 Task: Open Card Travel Review in Board Email Marketing Engagement Optimization to Workspace Editing and Proofreading and add a team member Softage.4@softage.net, a label Green, a checklist Chocolate Making, an attachment from your computer, a color Green and finally, add a card description 'Plan and execute company team-building conference' and a comment 'This task requires us to be detail-oriented and meticulous, ensuring that we do not miss any important information or details.'. Add a start date 'Jan 08, 1900' with a due date 'Jan 15, 1900'
Action: Mouse moved to (634, 198)
Screenshot: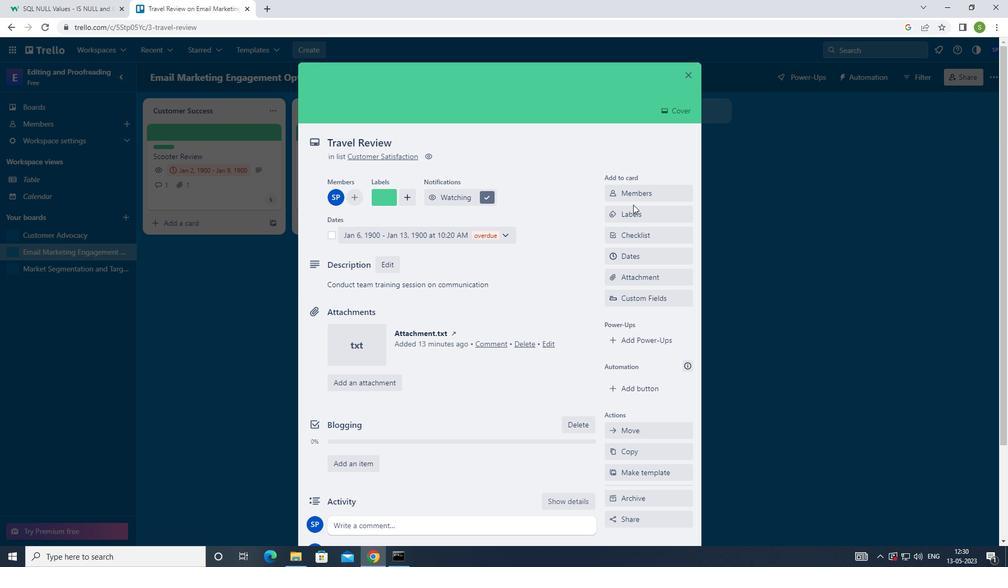 
Action: Mouse pressed left at (634, 198)
Screenshot: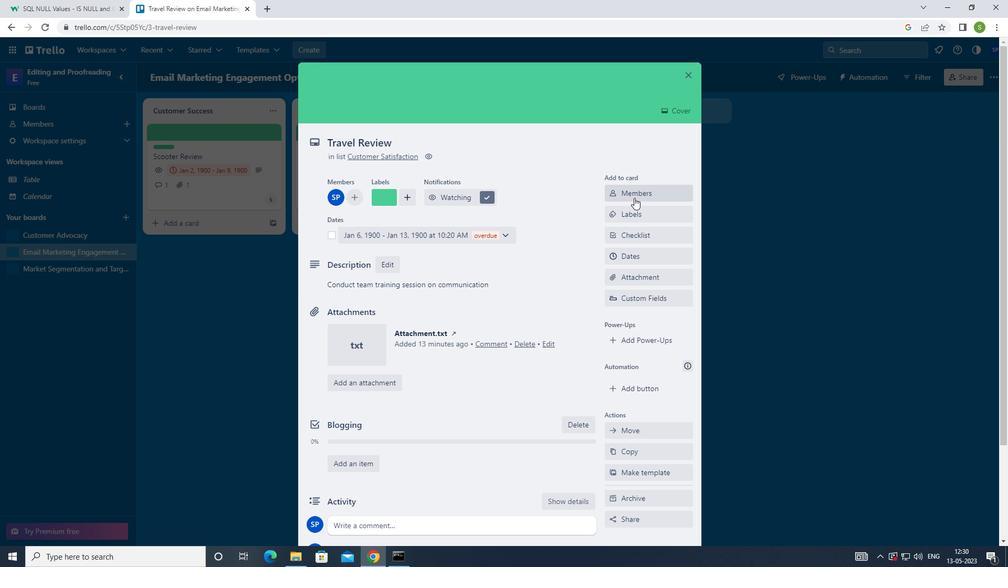 
Action: Mouse moved to (632, 213)
Screenshot: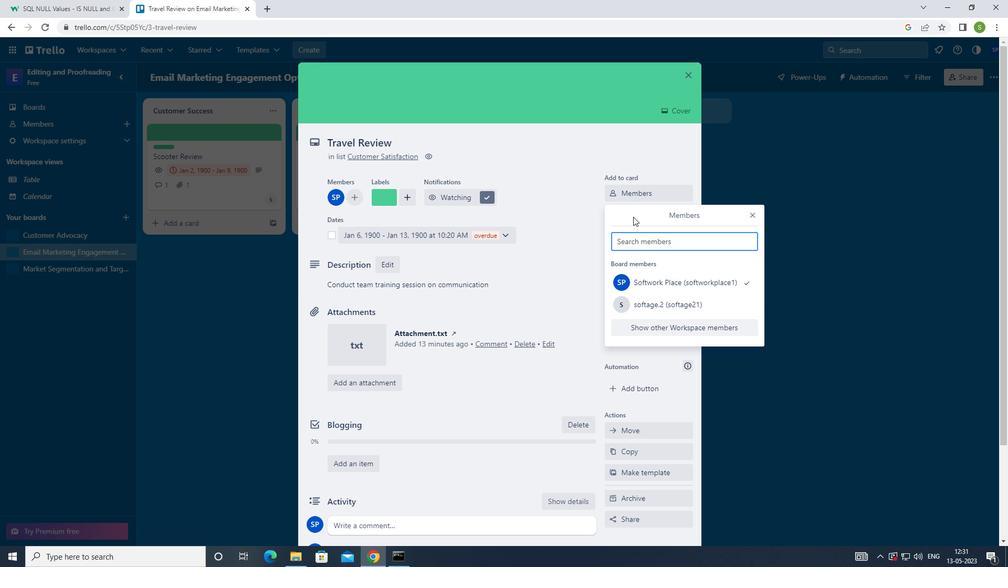 
Action: Key pressed <Key.shift>SOFTAGE.4<Key.shift>@SOFTAGE.NET<Key.enter>
Screenshot: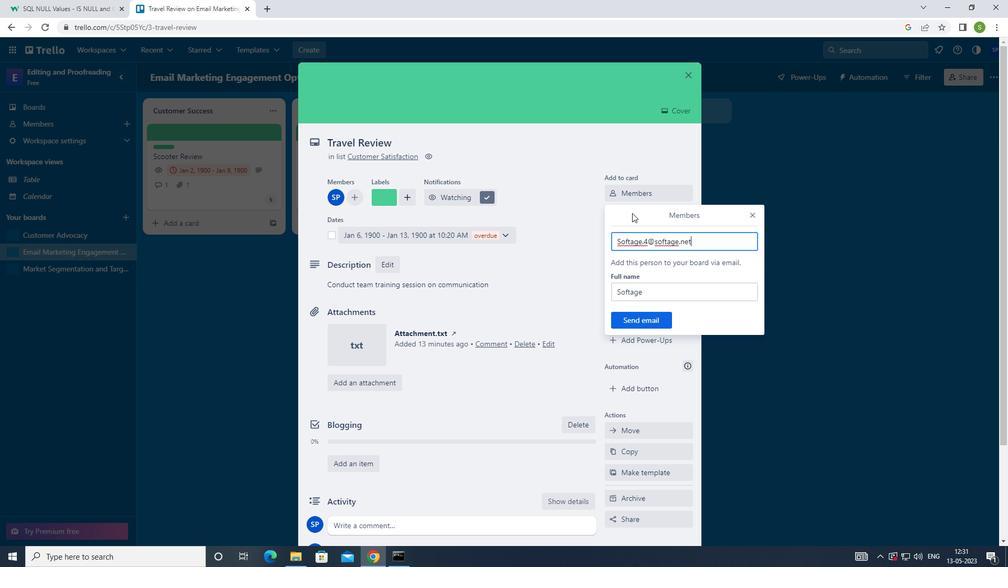 
Action: Mouse moved to (751, 218)
Screenshot: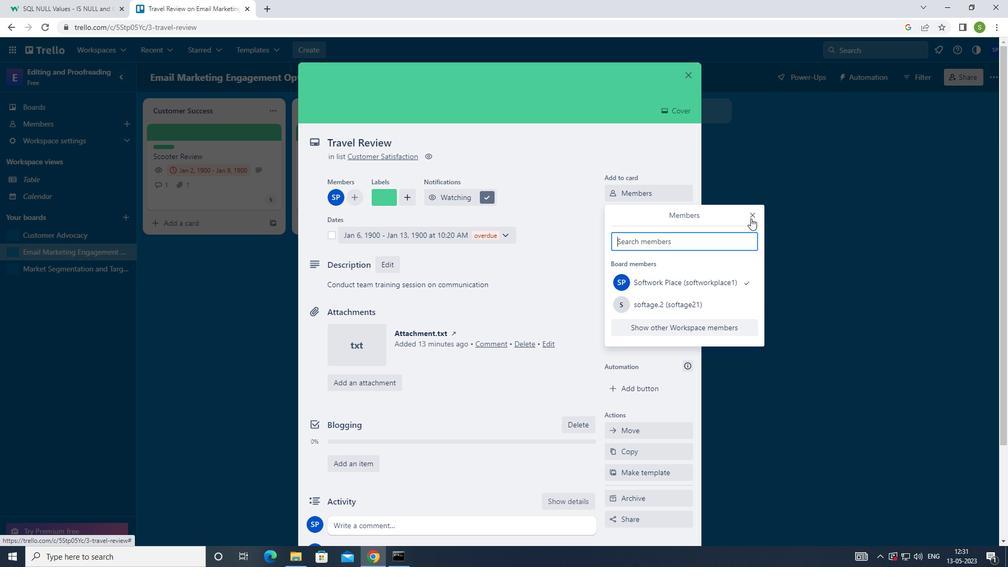 
Action: Mouse pressed left at (751, 218)
Screenshot: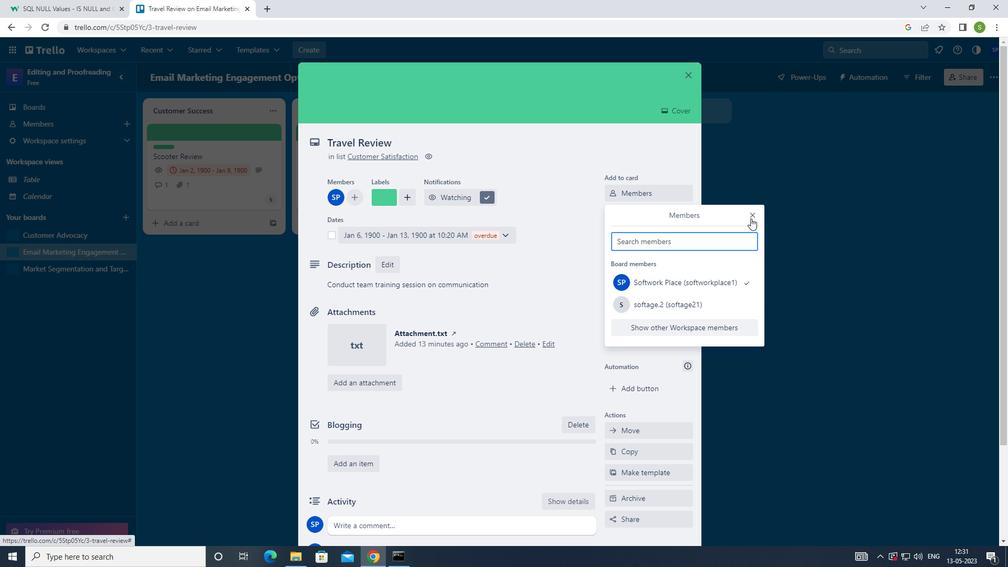 
Action: Mouse moved to (669, 216)
Screenshot: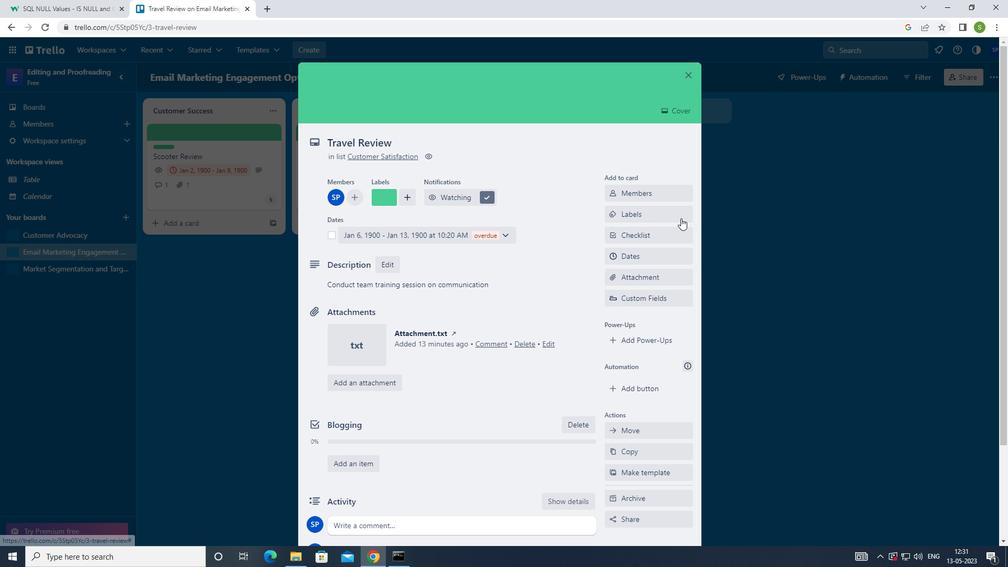 
Action: Mouse pressed left at (669, 216)
Screenshot: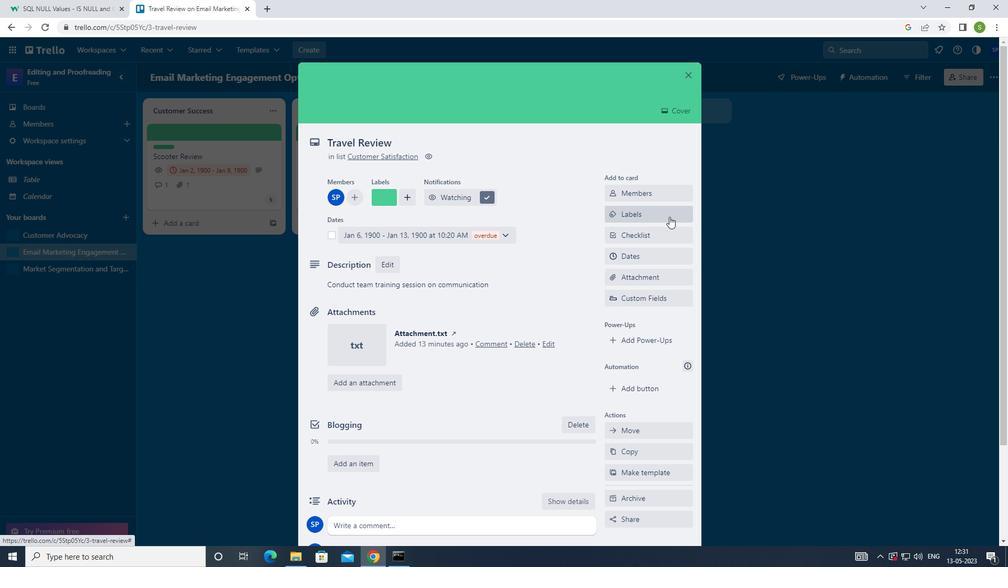 
Action: Mouse moved to (640, 304)
Screenshot: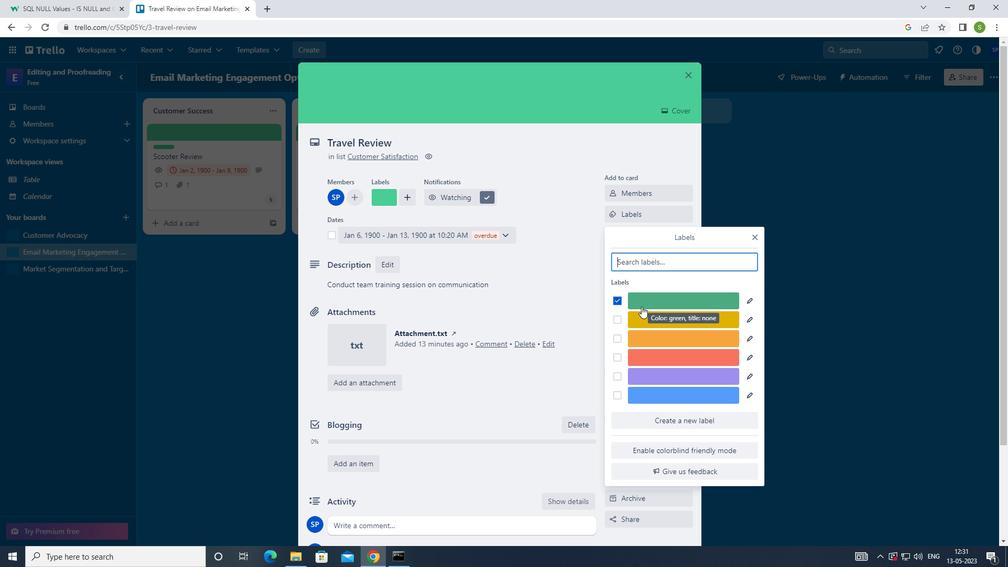 
Action: Mouse pressed left at (640, 304)
Screenshot: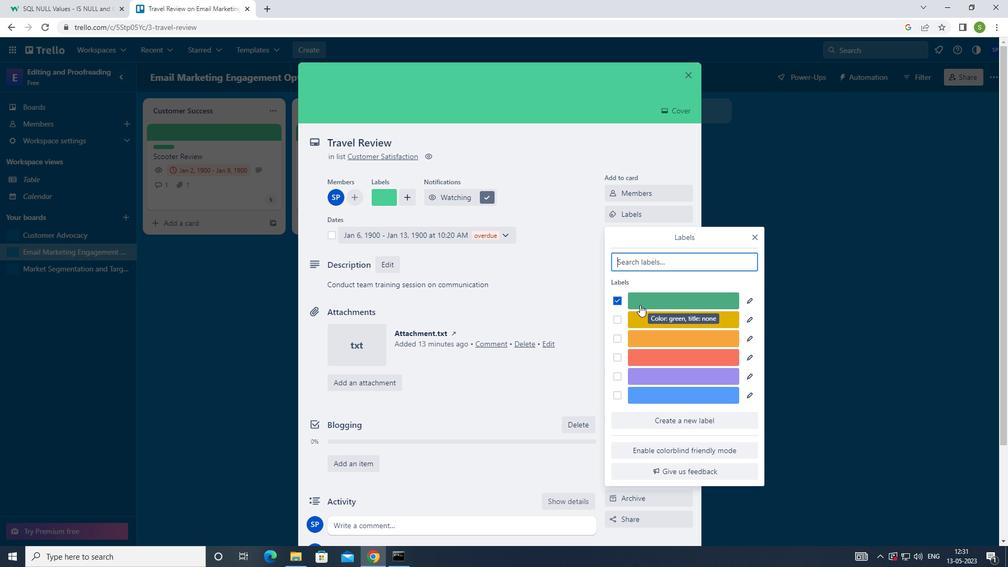 
Action: Mouse moved to (621, 304)
Screenshot: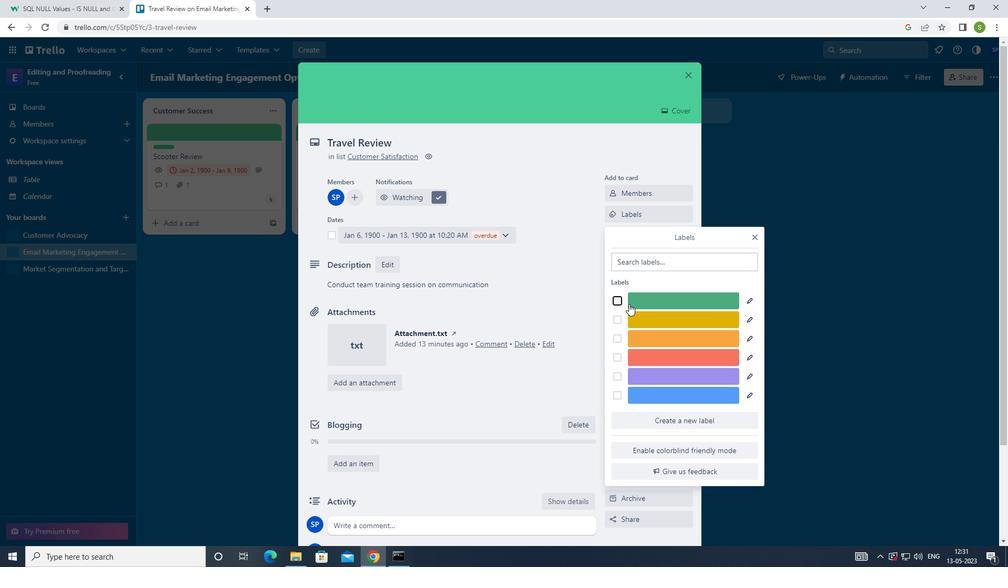 
Action: Mouse pressed left at (621, 304)
Screenshot: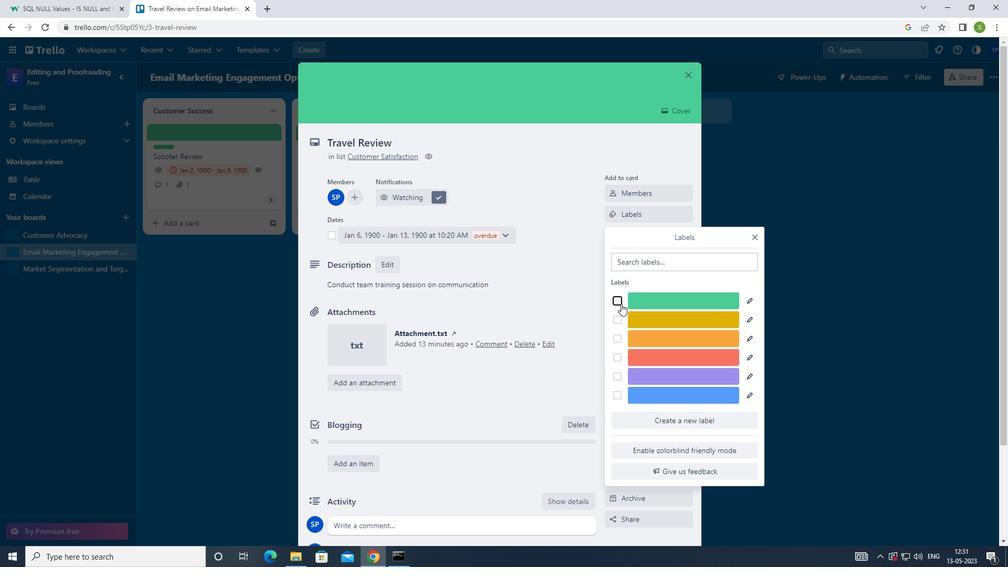 
Action: Mouse moved to (753, 235)
Screenshot: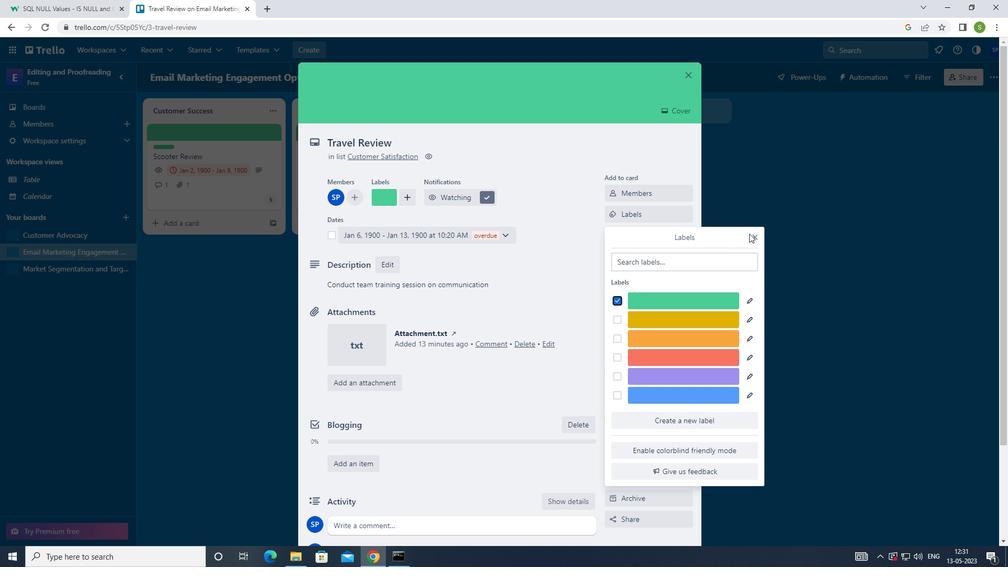 
Action: Mouse pressed left at (753, 235)
Screenshot: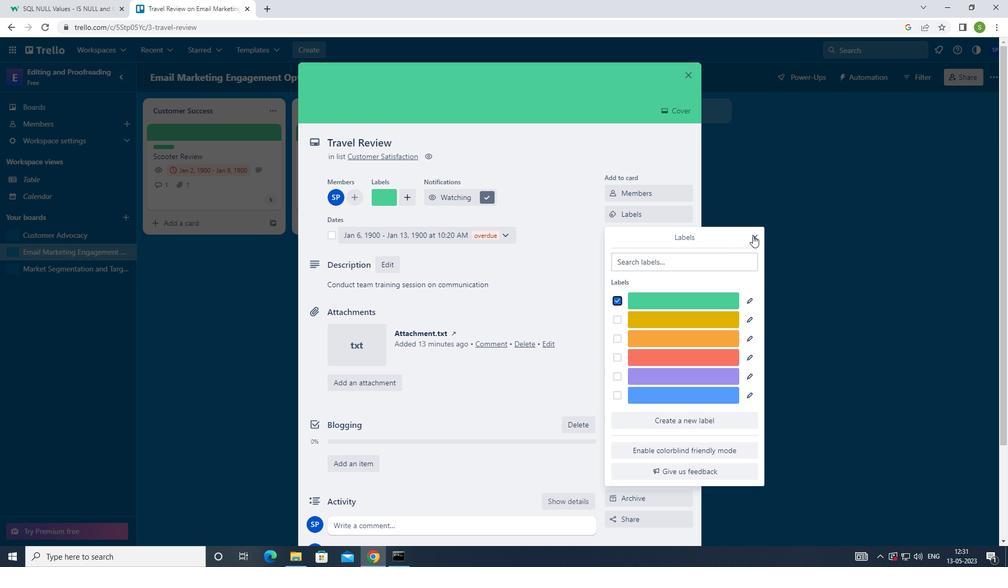 
Action: Mouse moved to (669, 239)
Screenshot: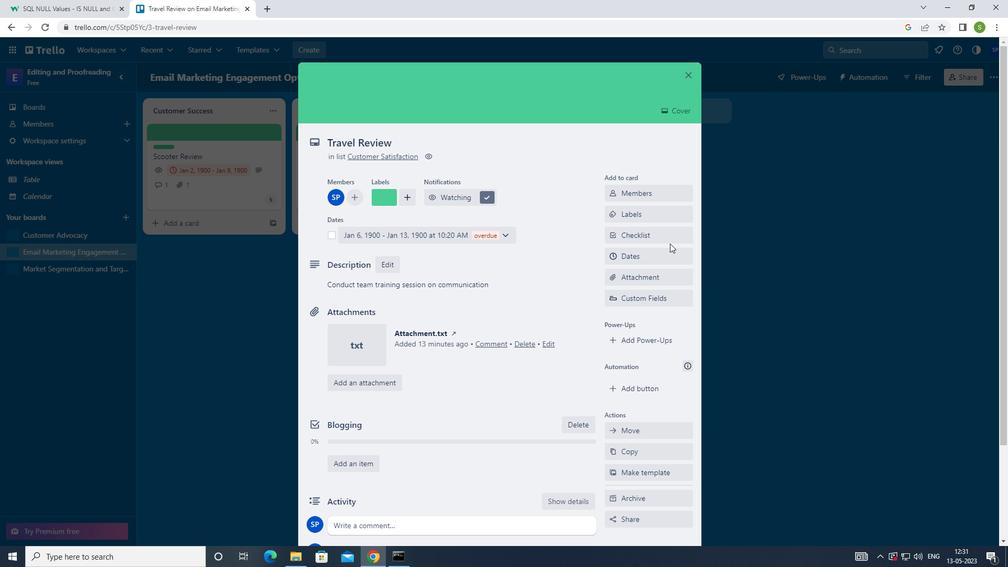 
Action: Mouse pressed left at (669, 239)
Screenshot: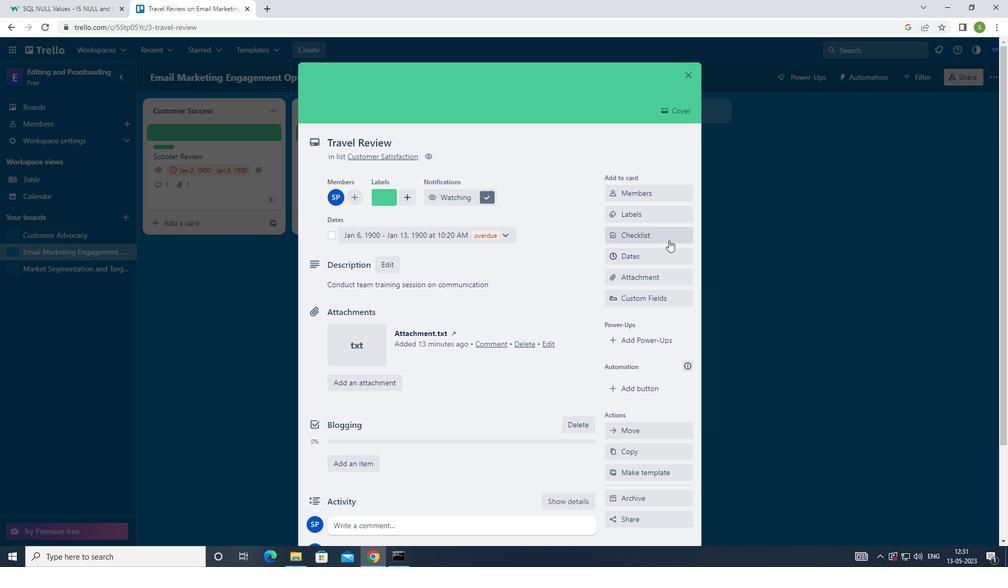 
Action: Mouse moved to (746, 234)
Screenshot: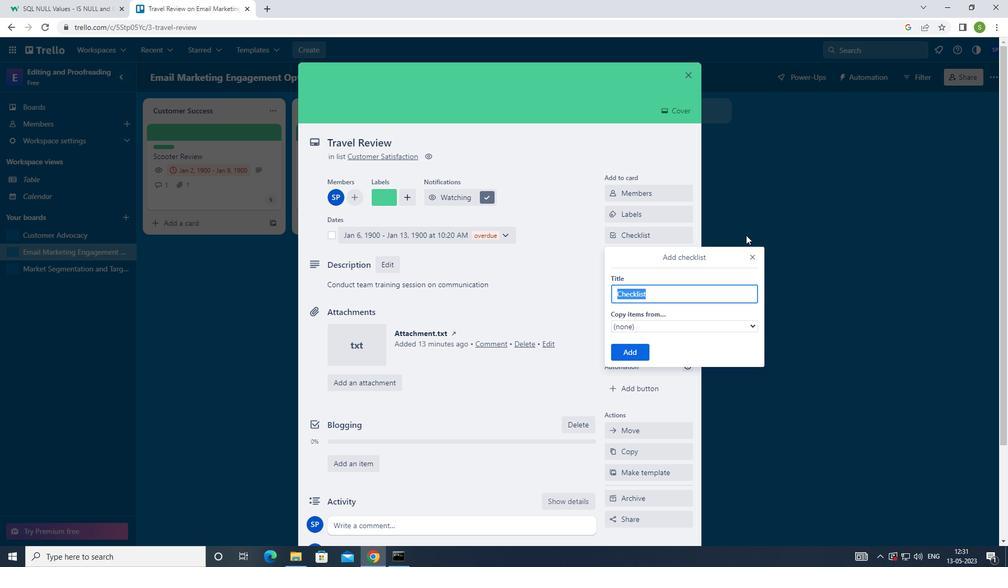 
Action: Key pressed <Key.shift>C
Screenshot: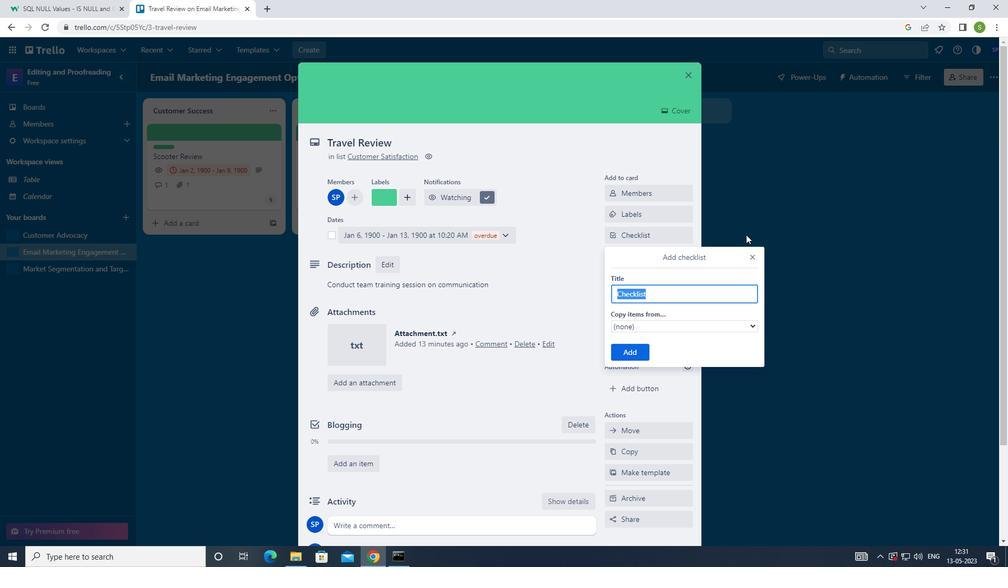 
Action: Mouse moved to (697, 376)
Screenshot: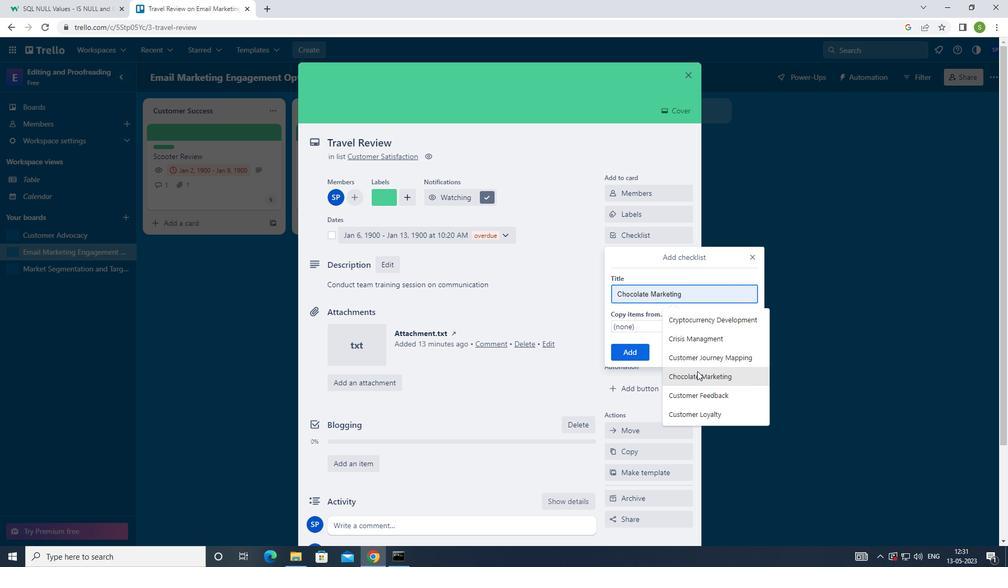 
Action: Mouse pressed left at (697, 376)
Screenshot: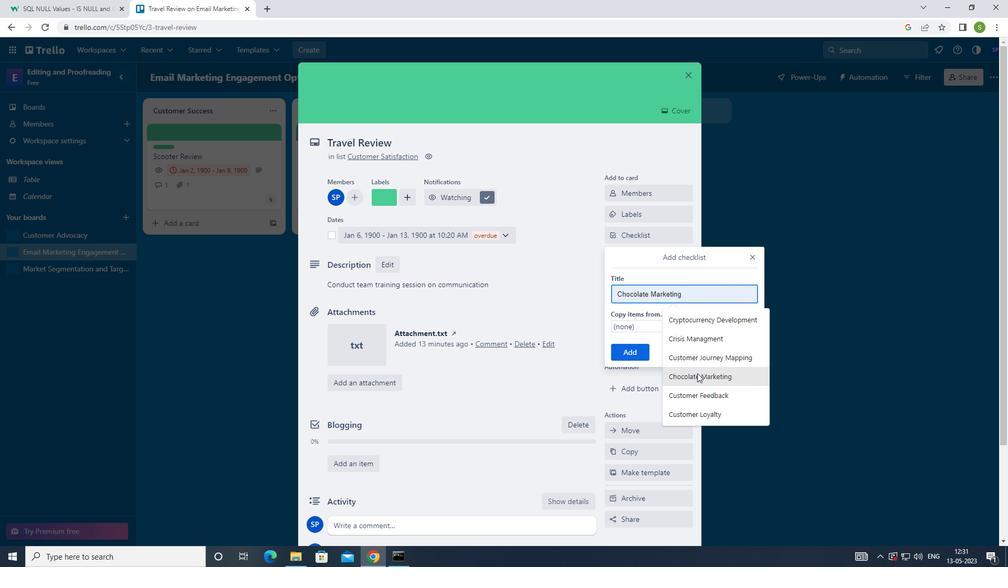 
Action: Mouse moved to (639, 352)
Screenshot: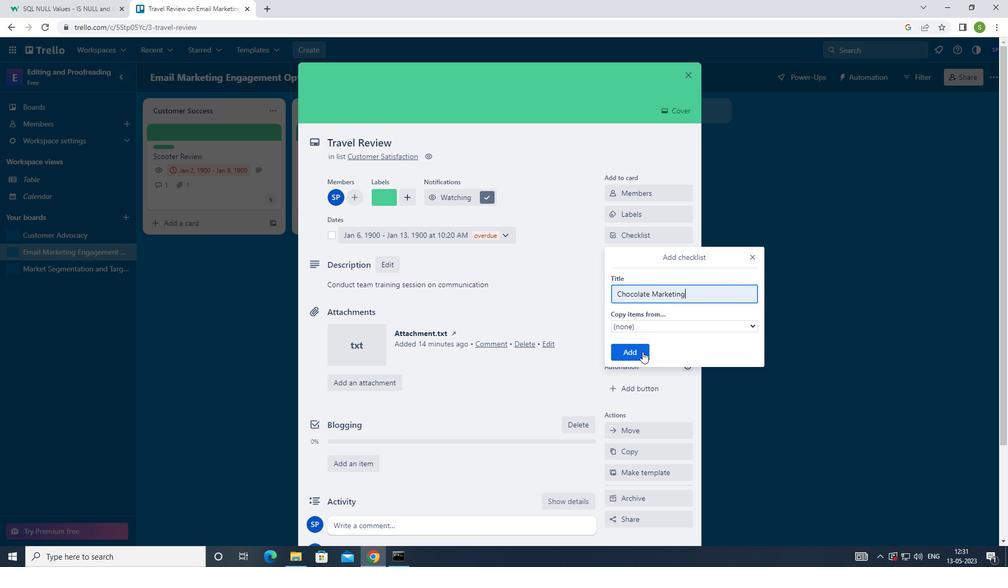 
Action: Mouse pressed left at (639, 352)
Screenshot: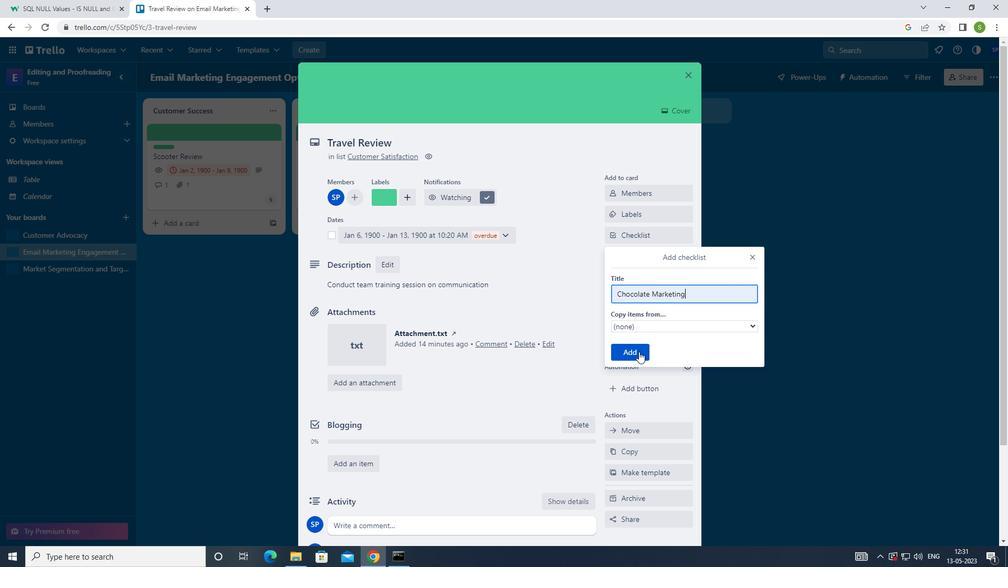 
Action: Mouse moved to (640, 277)
Screenshot: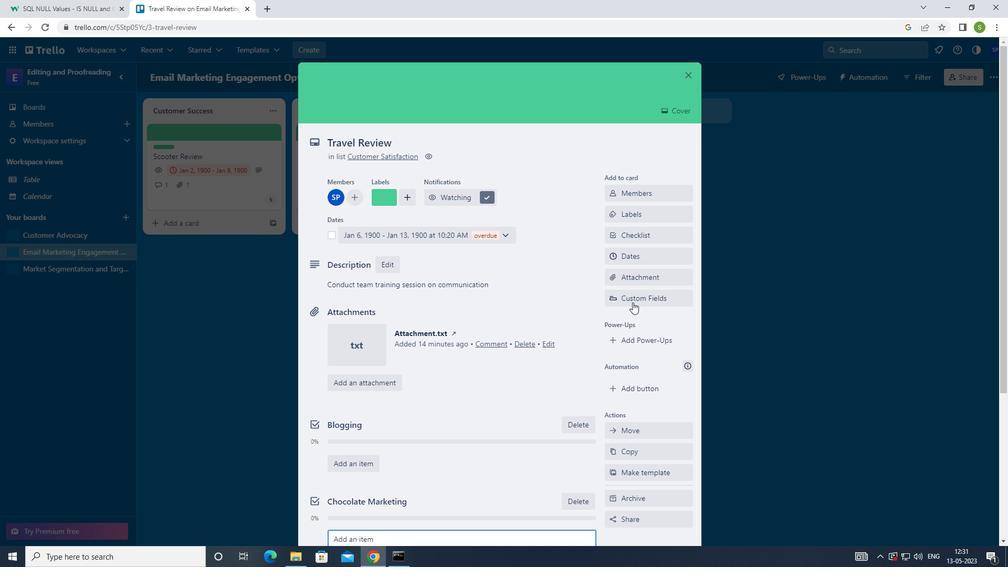 
Action: Mouse pressed left at (640, 277)
Screenshot: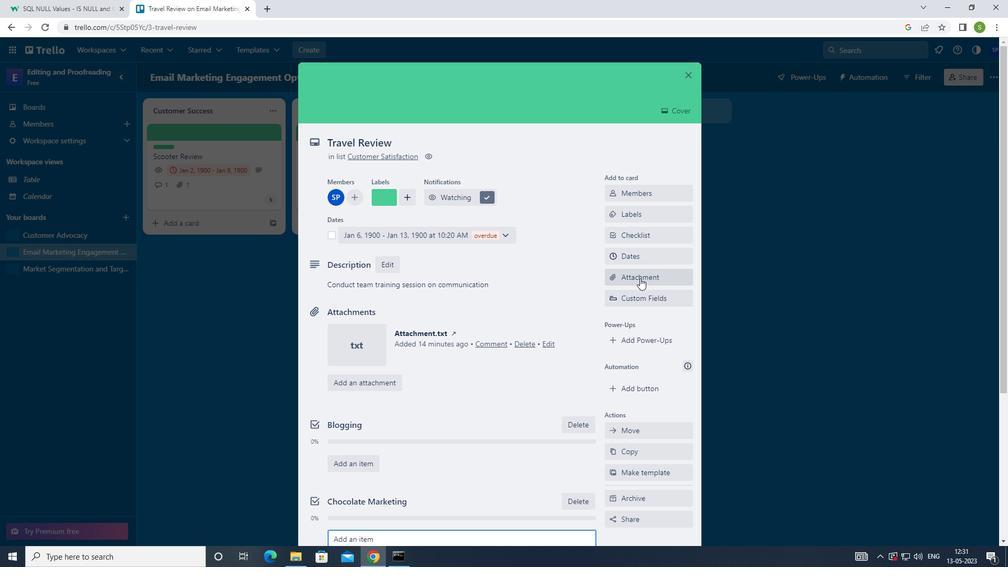 
Action: Mouse moved to (643, 319)
Screenshot: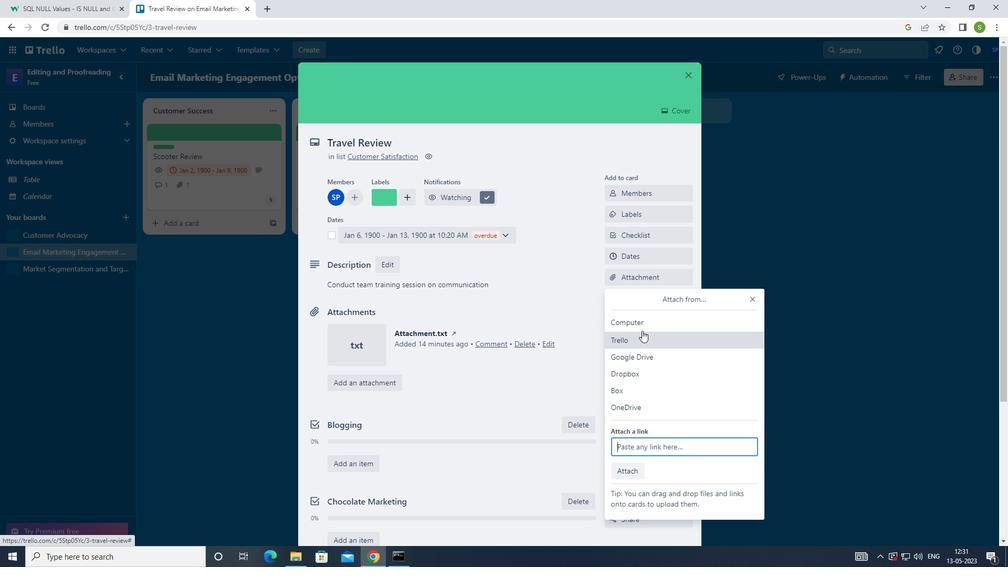 
Action: Mouse pressed left at (643, 319)
Screenshot: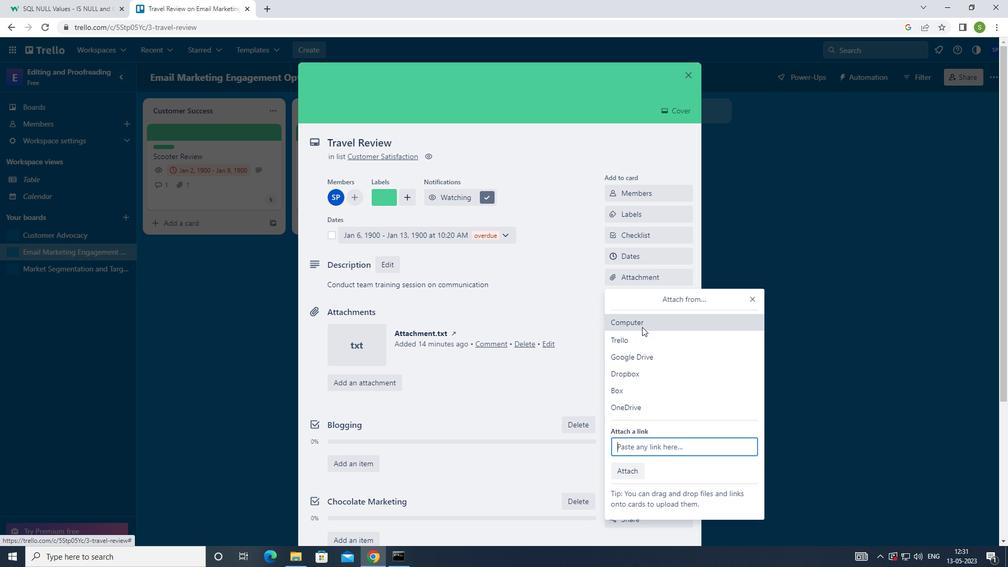 
Action: Mouse moved to (140, 79)
Screenshot: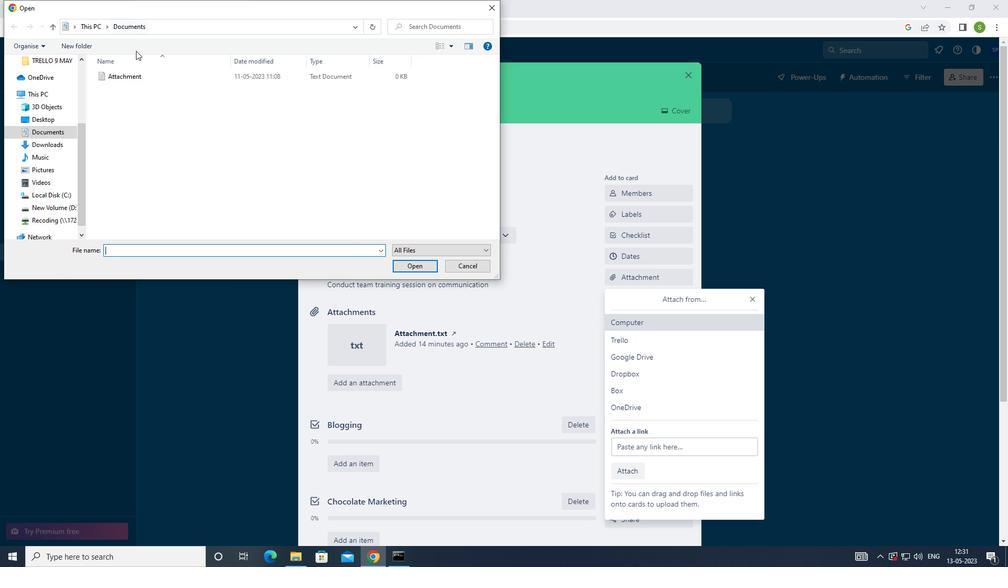 
Action: Mouse pressed left at (140, 79)
Screenshot: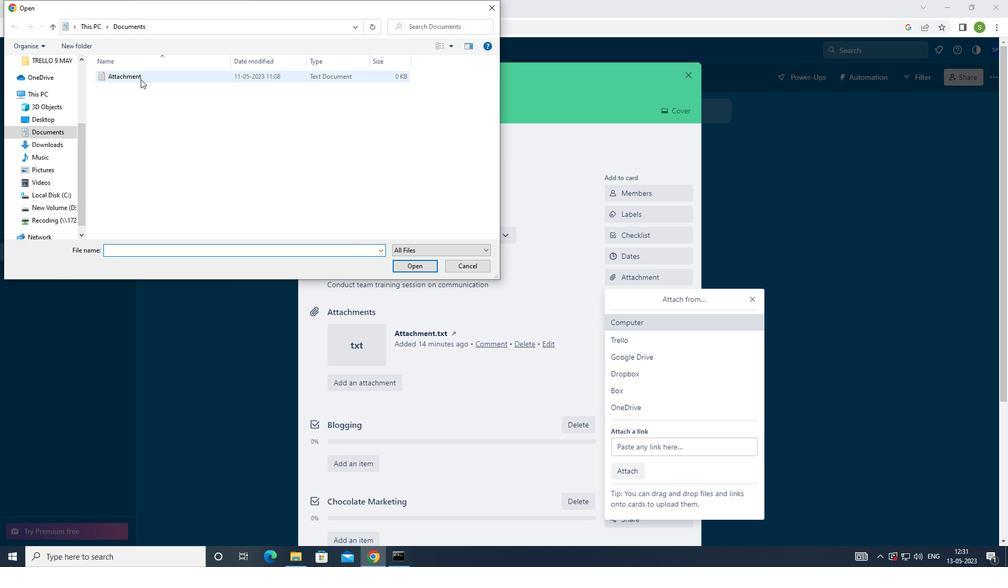 
Action: Mouse moved to (400, 264)
Screenshot: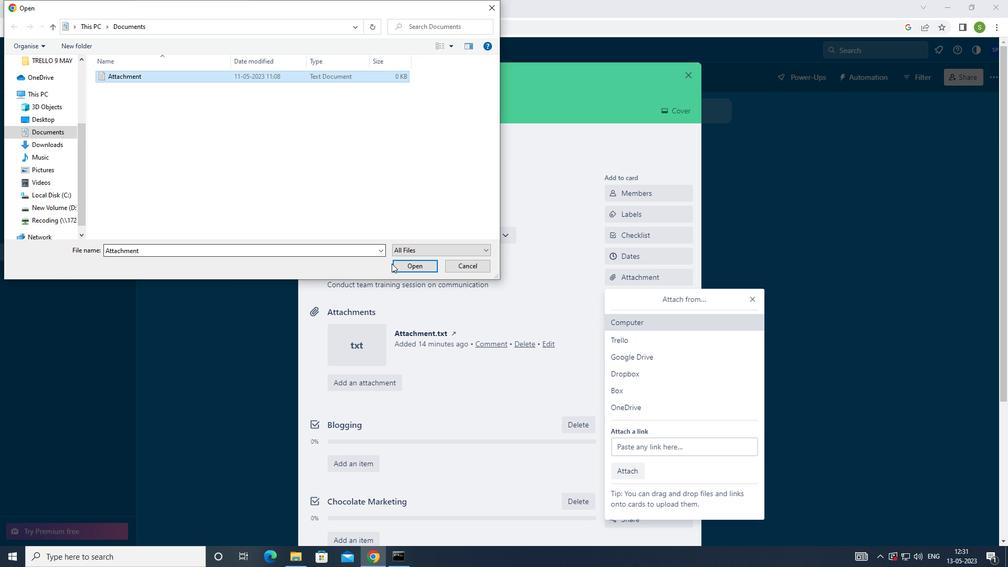 
Action: Mouse pressed left at (400, 264)
Screenshot: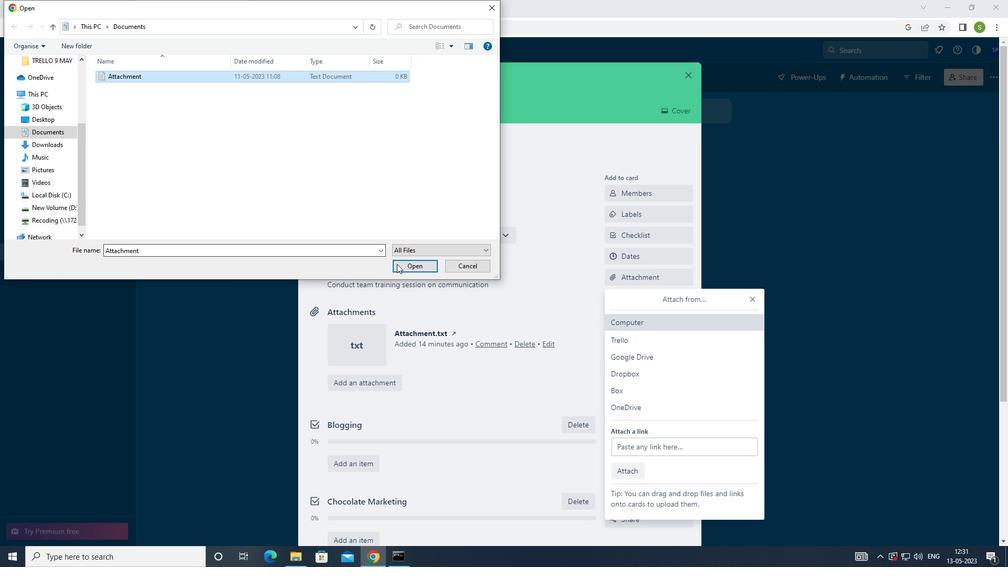 
Action: Mouse moved to (385, 283)
Screenshot: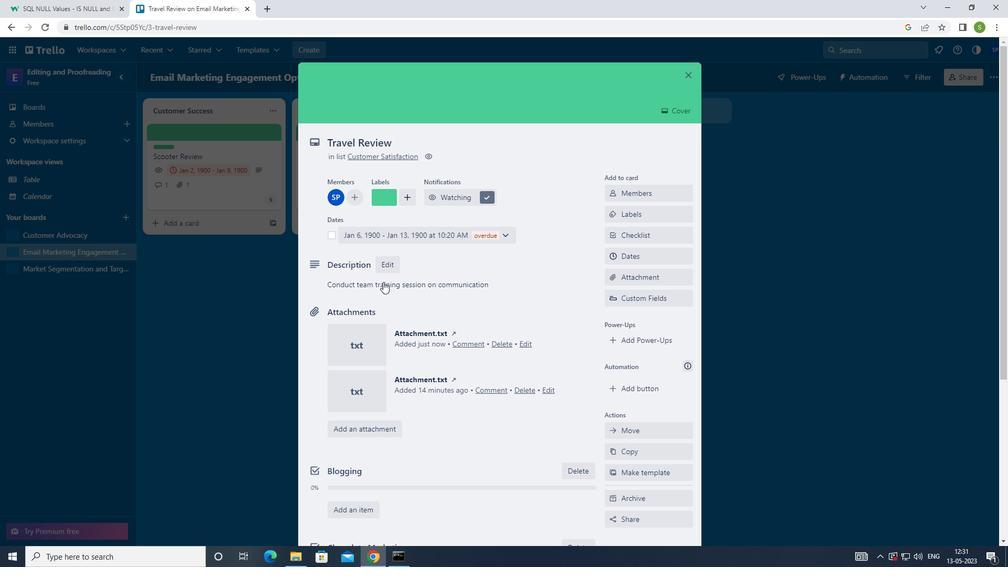 
Action: Mouse pressed left at (385, 283)
Screenshot: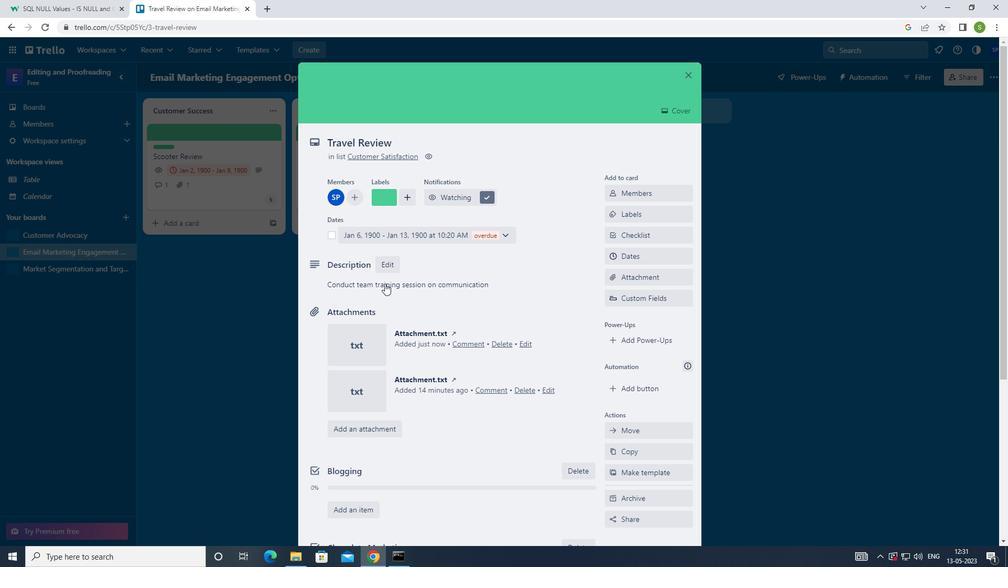 
Action: Mouse moved to (518, 302)
Screenshot: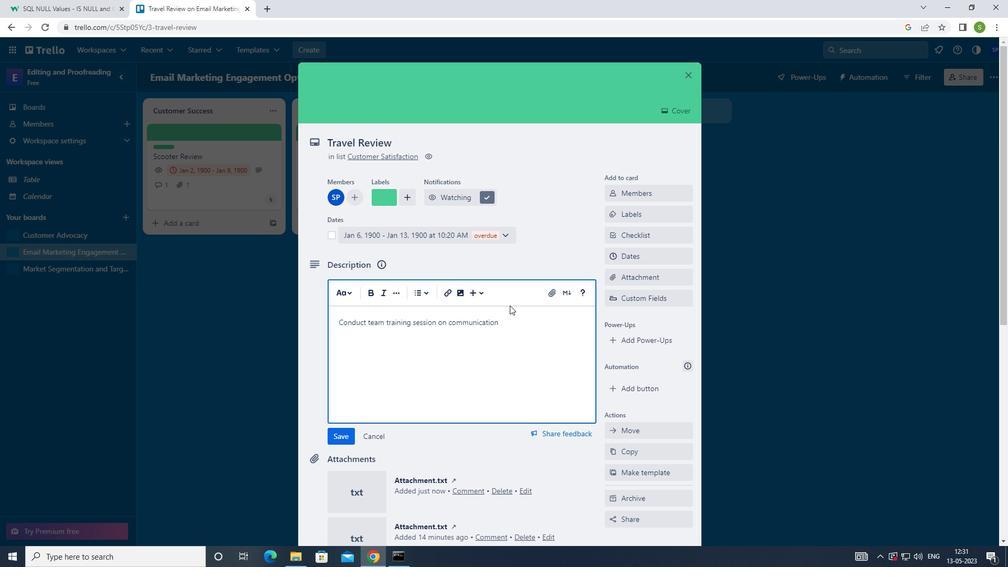 
Action: Key pressed <Key.backspace><Key.backspace><Key.backspace><Key.backspace><Key.backspace><Key.backspace><Key.backspace><Key.backspace><Key.backspace><Key.backspace><Key.backspace><Key.backspace><Key.backspace><Key.backspace><Key.backspace><Key.backspace><Key.backspace><Key.backspace><Key.backspace><Key.backspace><Key.backspace><Key.backspace><Key.backspace><Key.backspace><Key.backspace><Key.backspace><Key.backspace><Key.backspace><Key.backspace><Key.backspace><Key.backspace><Key.backspace><Key.backspace><Key.backspace><Key.backspace><Key.backspace><Key.backspace><Key.backspace><Key.backspace><Key.backspace><Key.backspace><Key.backspace><Key.backspace><Key.backspace><Key.backspace><Key.backspace><Key.backspace><Key.backspace><Key.backspace><Key.backspace><Key.backspace><Key.backspace><Key.backspace><Key.backspace><Key.backspace><Key.backspace><Key.backspace><Key.shift>PLAN<Key.space>AND<Key.space>EXECUTE<Key.space>COMPANY<Key.space>TEAM-BUILDING<Key.space>CONFERENCE
Screenshot: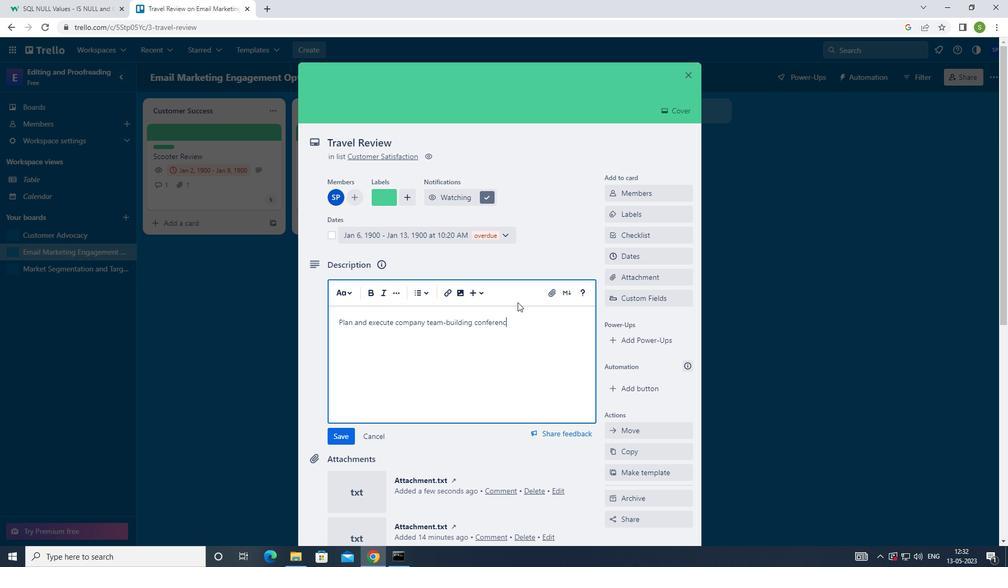 
Action: Mouse moved to (338, 438)
Screenshot: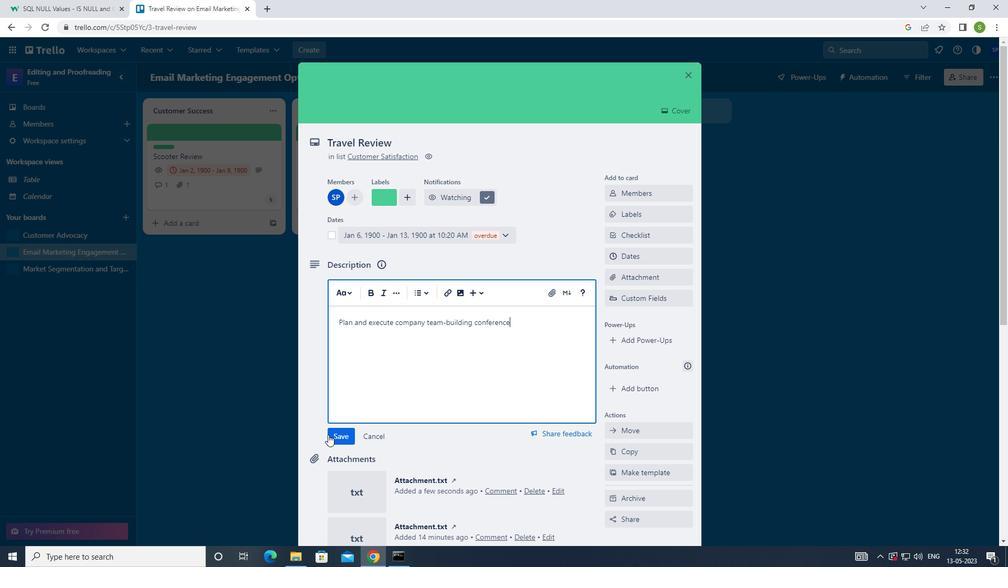 
Action: Mouse pressed left at (338, 438)
Screenshot: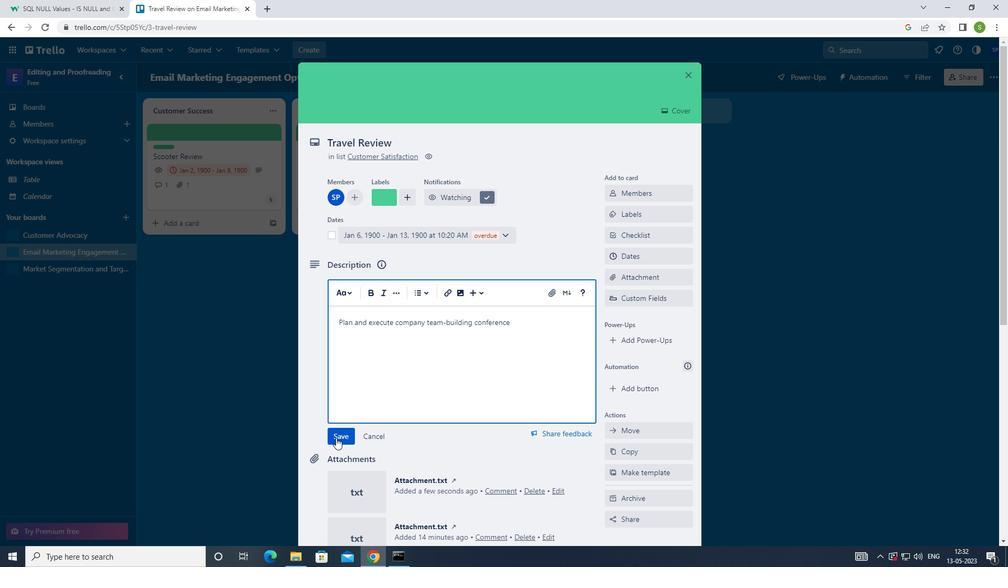 
Action: Mouse moved to (384, 419)
Screenshot: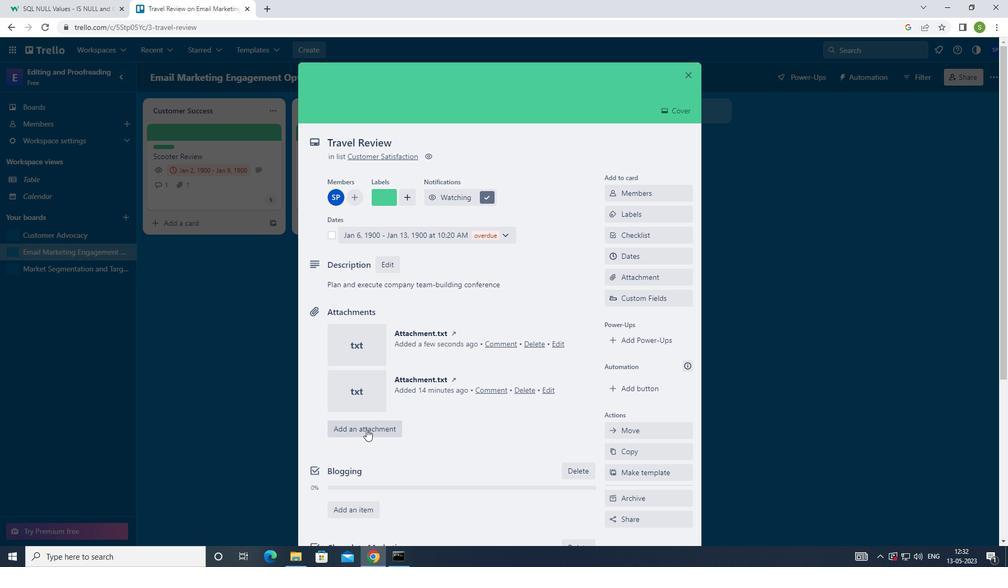 
Action: Mouse scrolled (384, 419) with delta (0, 0)
Screenshot: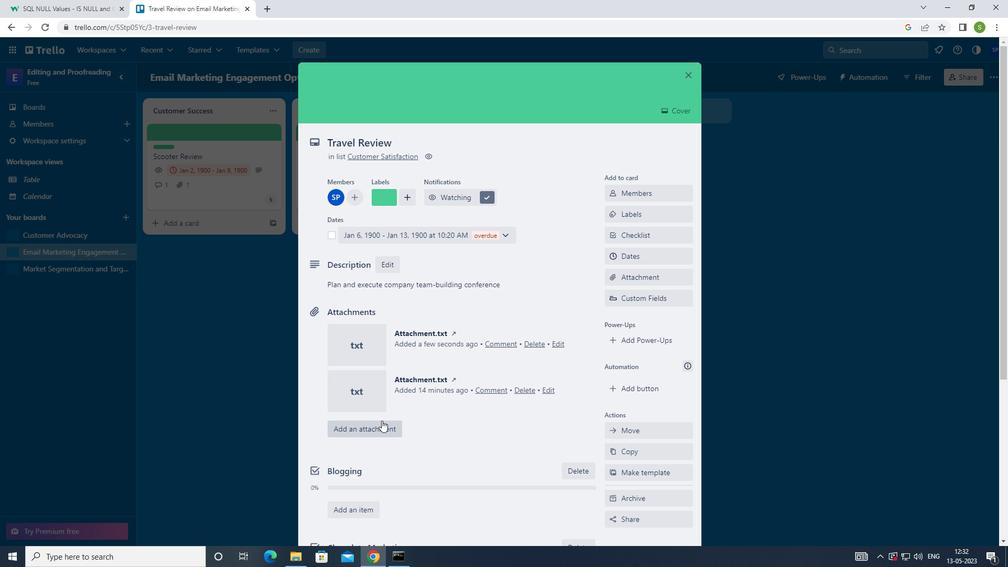 
Action: Mouse scrolled (384, 419) with delta (0, 0)
Screenshot: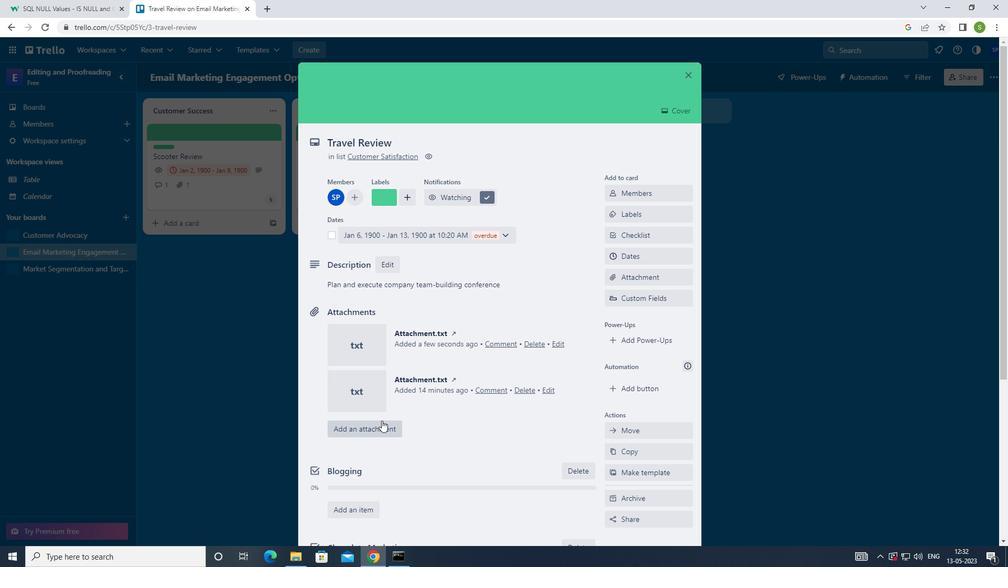 
Action: Mouse scrolled (384, 419) with delta (0, 0)
Screenshot: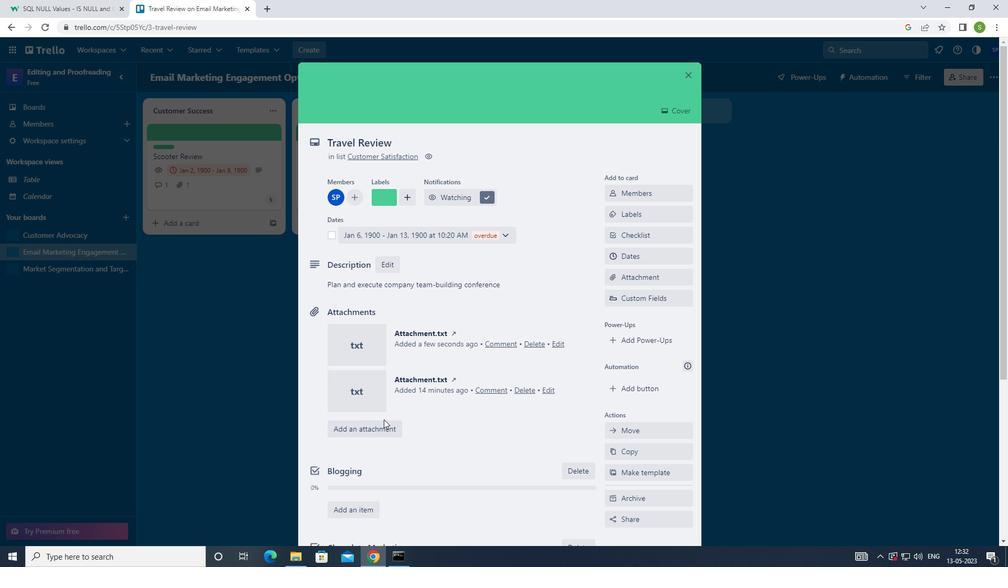 
Action: Mouse moved to (361, 490)
Screenshot: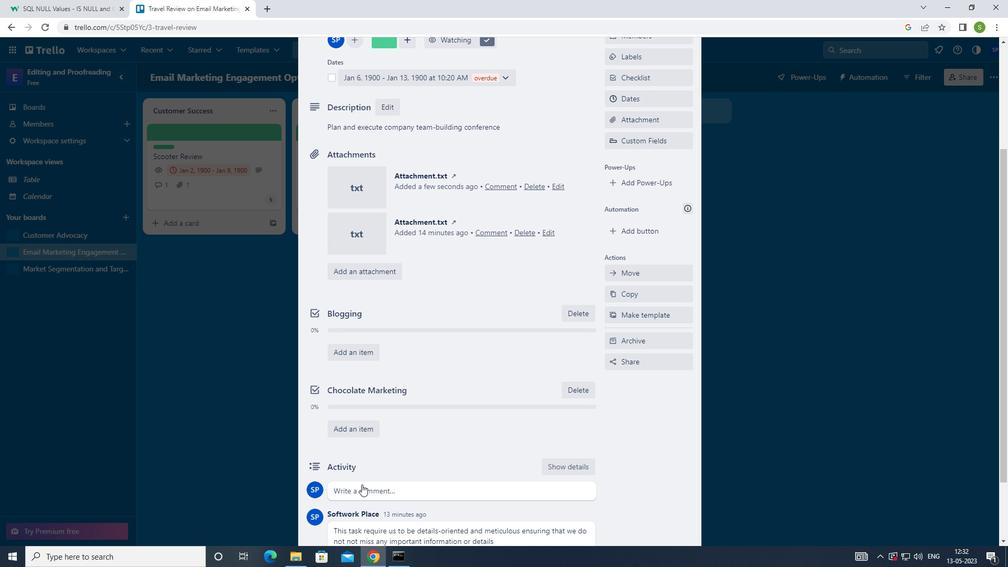 
Action: Mouse pressed left at (361, 490)
Screenshot: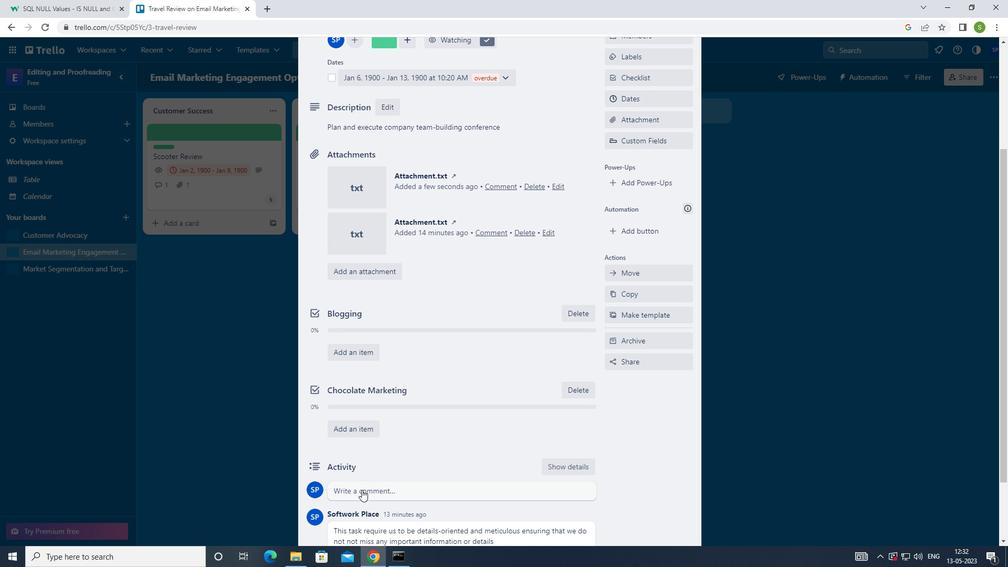 
Action: Mouse moved to (442, 392)
Screenshot: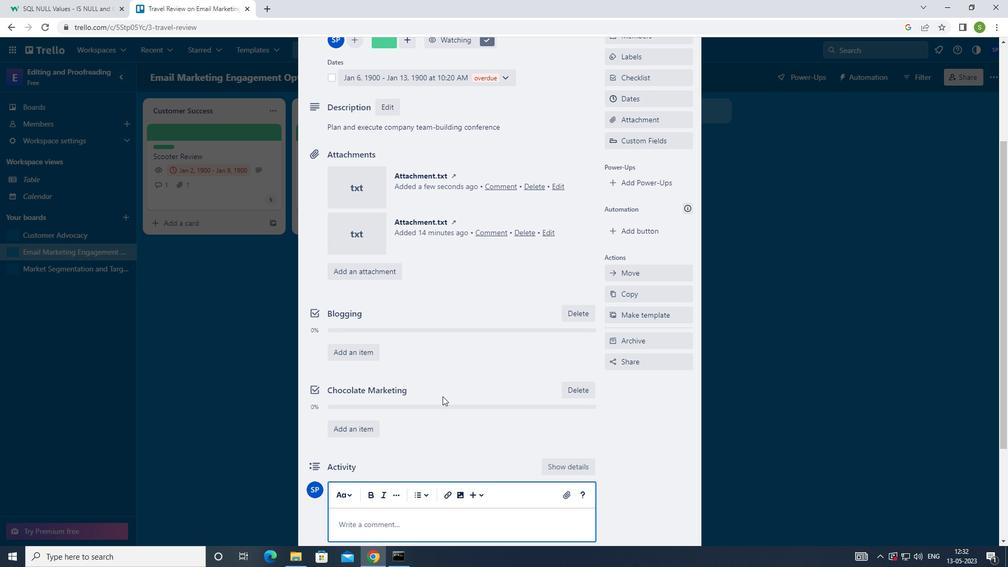 
Action: Key pressed <Key.shift>THIS<Key.space>TASK<Key.space>REQI<Key.backspace>UIRE<Key.space>US<Key.space>TO<Key.space>BE<Key.space>DETAIL-ORIENTED<Key.space>AND<Key.space>METICULOUS<Key.space>ENSURING<Key.space>THAT<Key.space>WE<Key.space>DO<Key.space>NOT<Key.space>MISS<Key.space>ANY<Key.space>IMPORTANT<Key.space>INFORMAY<Key.backspace>TION<Key.space>OR<Key.space>DETAILS<Key.enter>
Screenshot: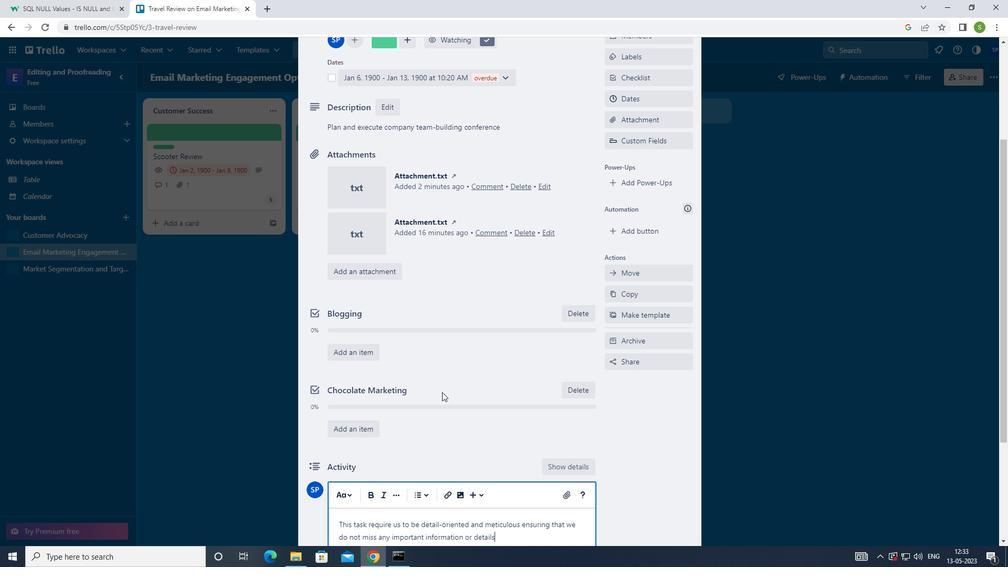 
Action: Mouse moved to (477, 375)
Screenshot: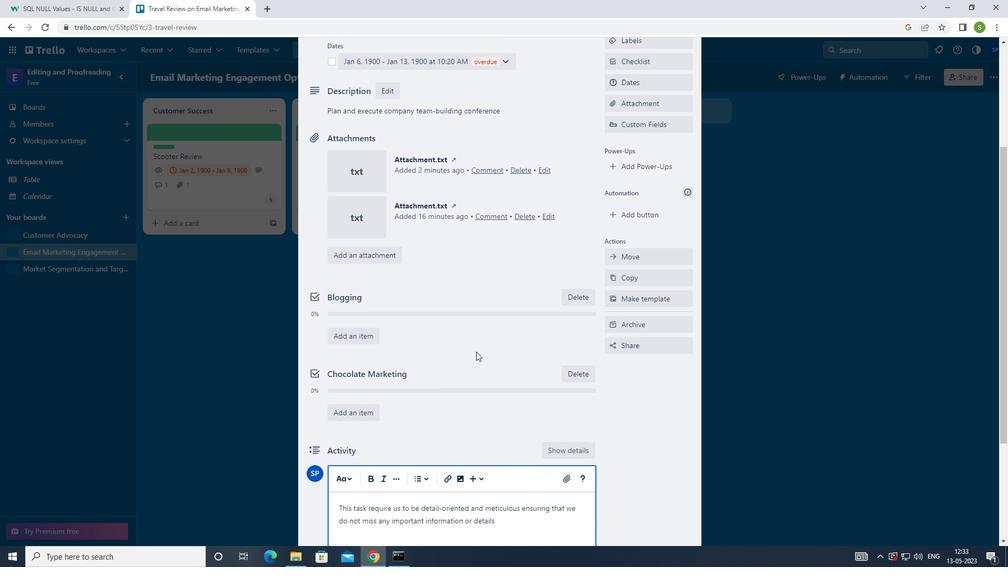 
Action: Mouse scrolled (477, 374) with delta (0, 0)
Screenshot: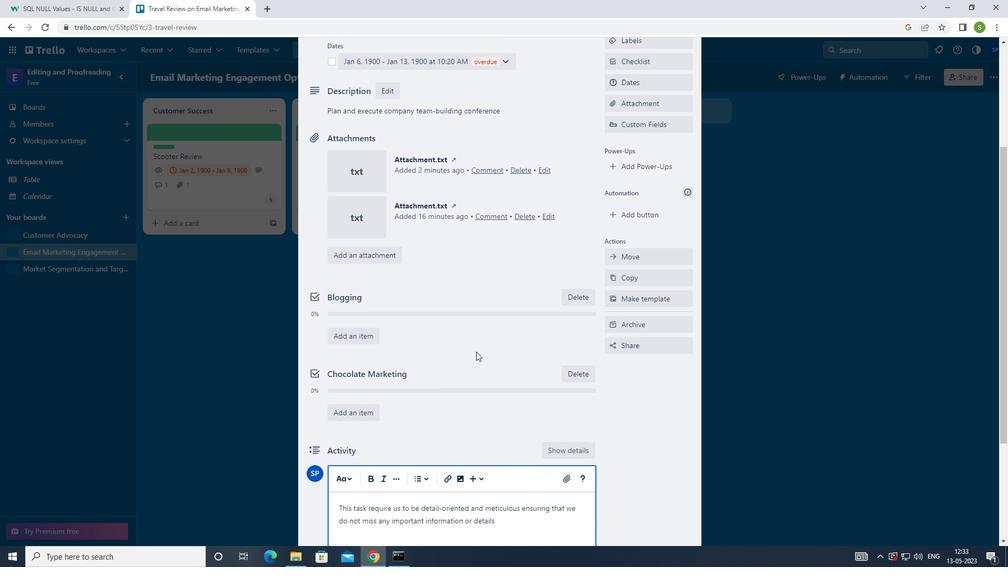 
Action: Mouse moved to (471, 403)
Screenshot: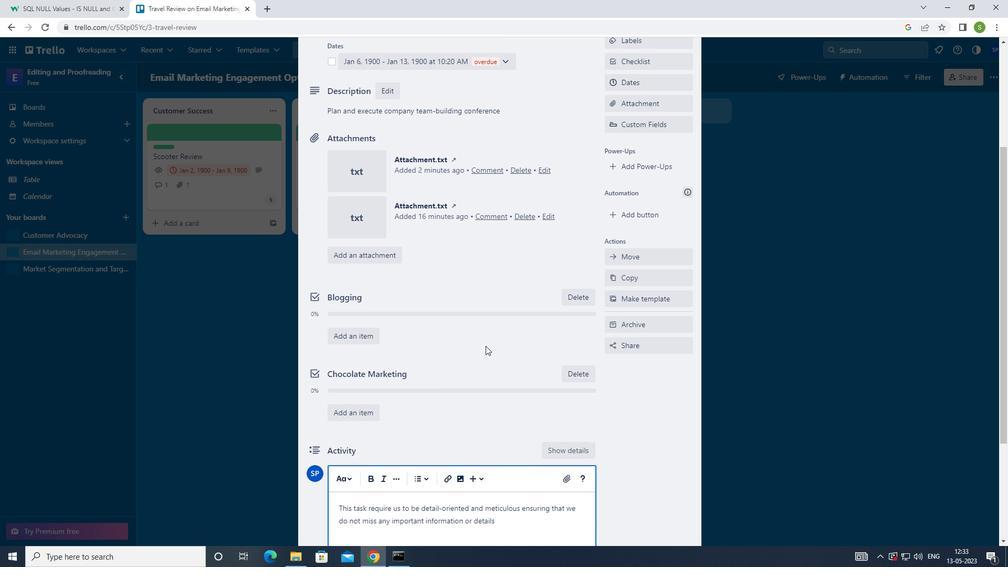 
Action: Mouse scrolled (471, 402) with delta (0, 0)
Screenshot: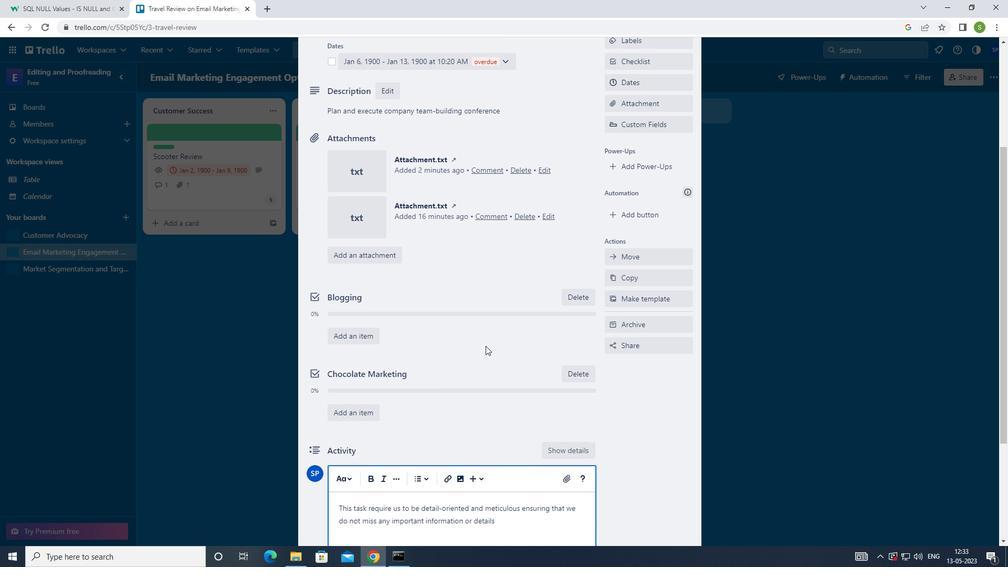 
Action: Mouse moved to (467, 429)
Screenshot: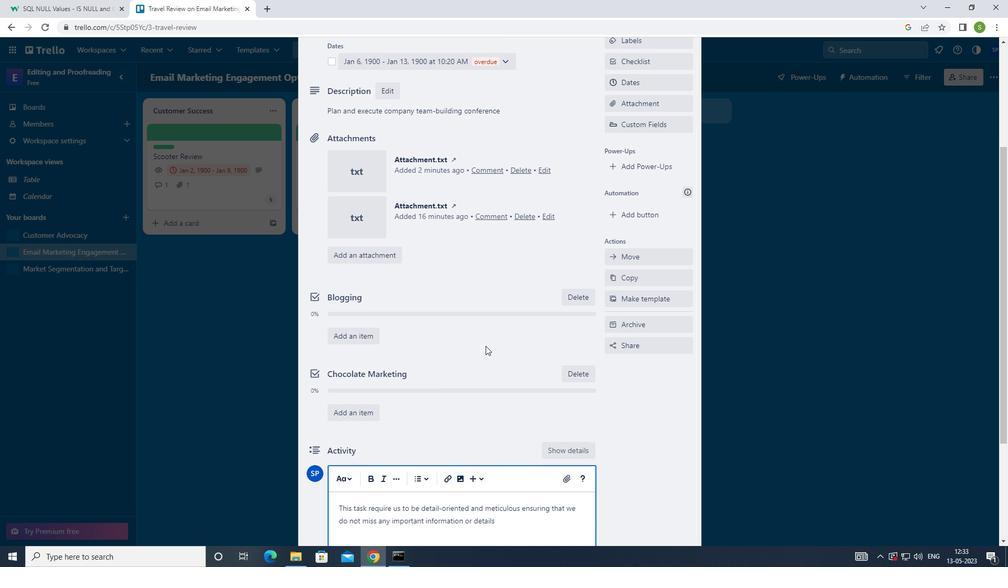 
Action: Mouse scrolled (467, 429) with delta (0, 0)
Screenshot: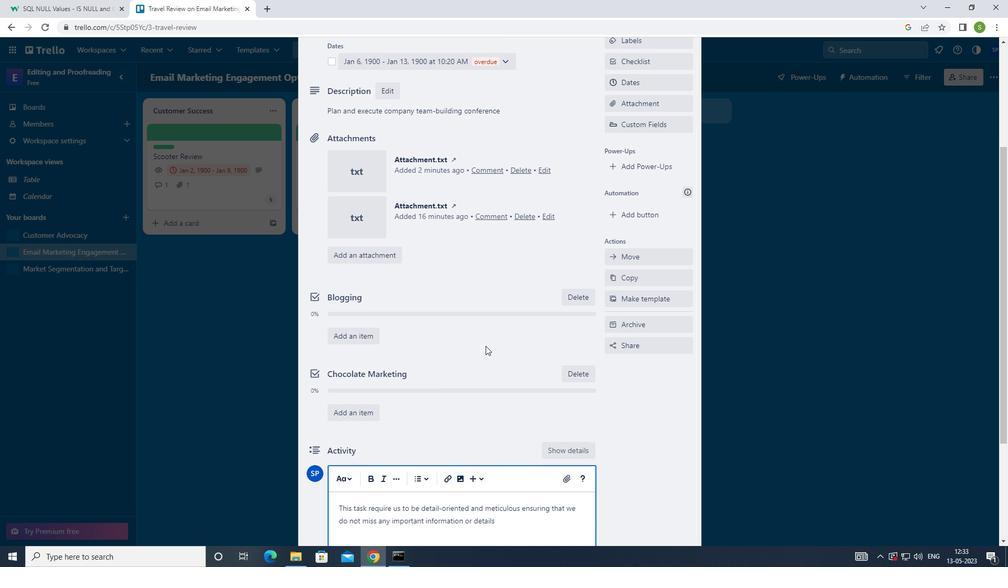 
Action: Mouse moved to (464, 440)
Screenshot: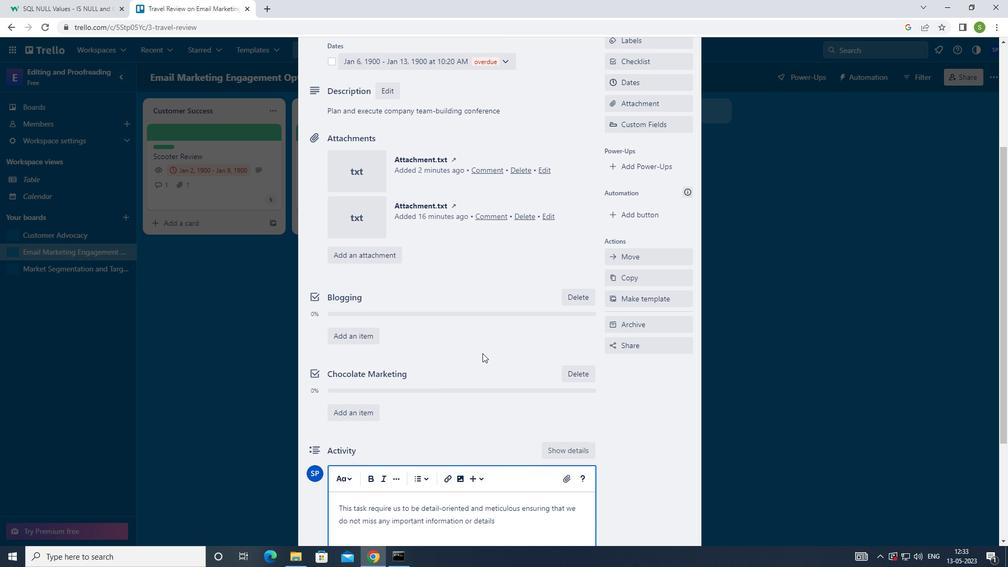 
Action: Mouse scrolled (464, 439) with delta (0, 0)
Screenshot: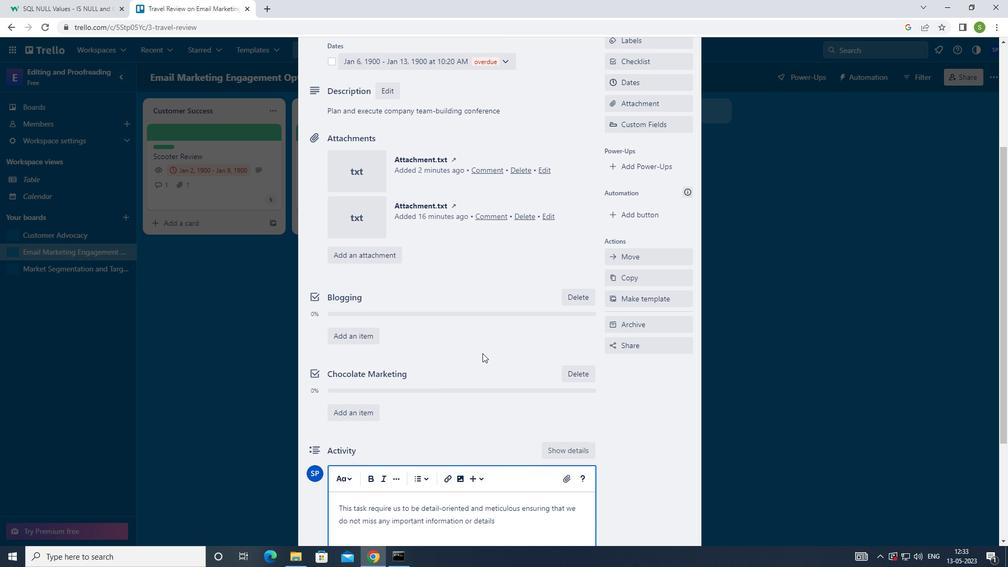 
Action: Mouse moved to (339, 408)
Screenshot: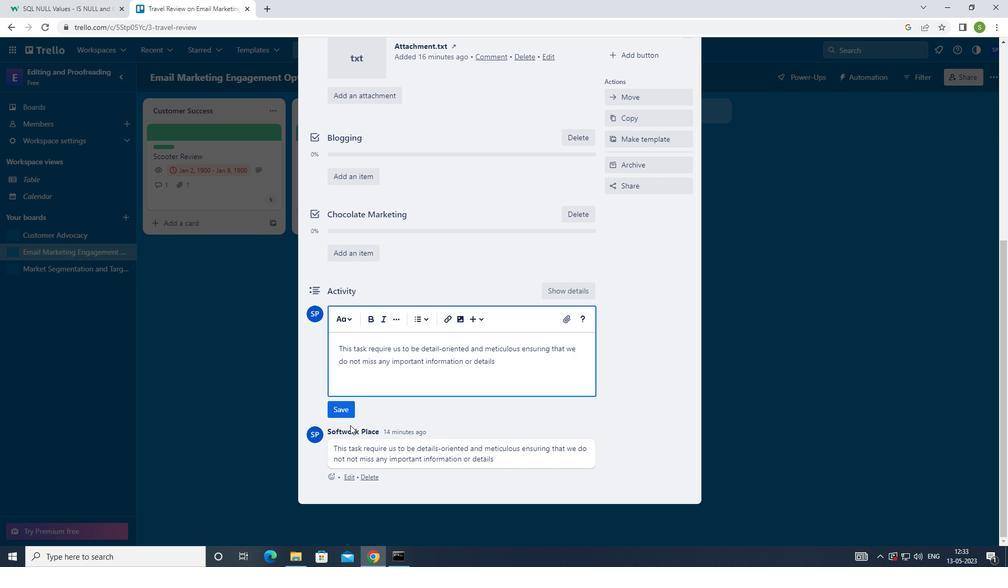
Action: Mouse pressed left at (339, 408)
Screenshot: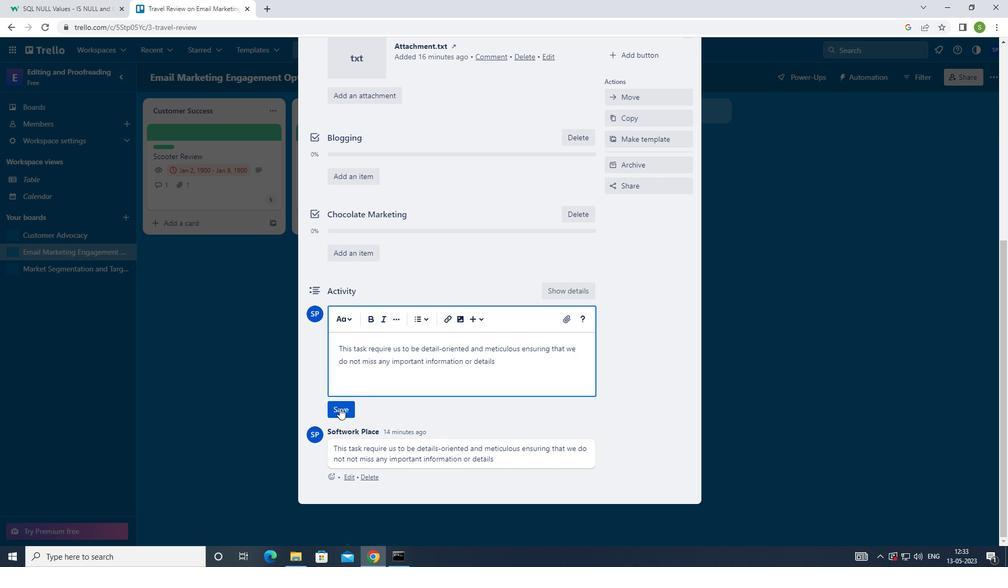 
Action: Mouse moved to (397, 407)
Screenshot: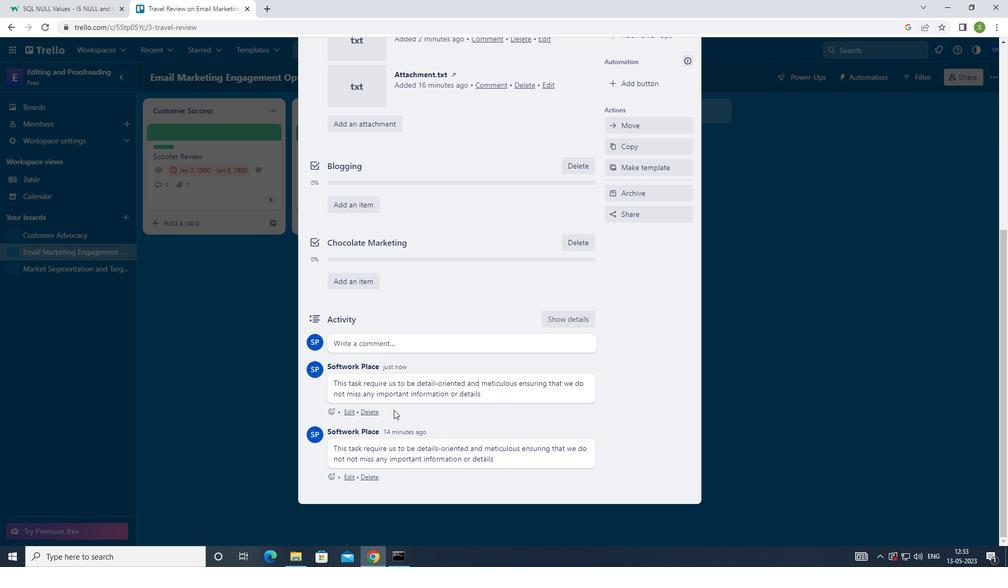 
Action: Mouse scrolled (397, 408) with delta (0, 0)
Screenshot: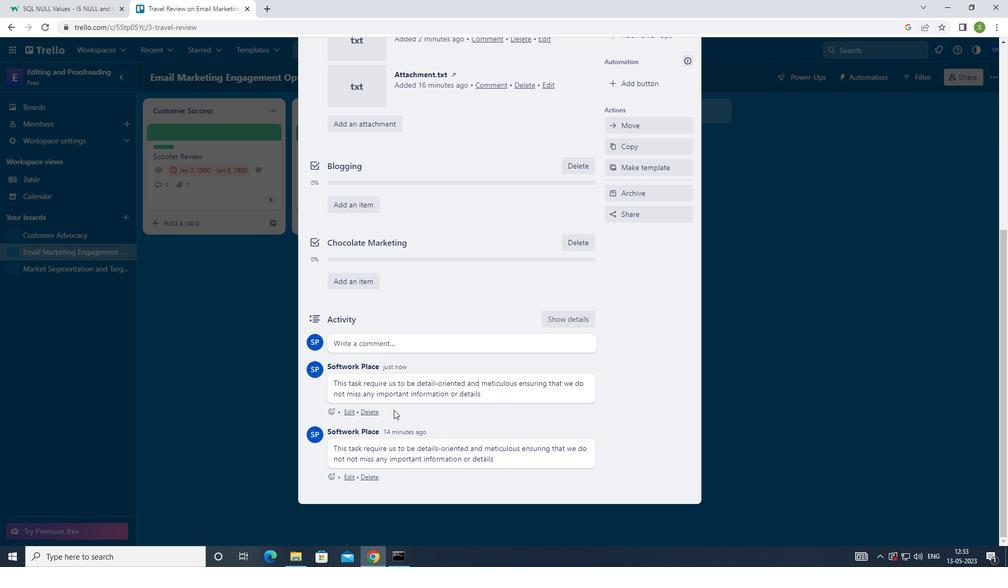 
Action: Mouse moved to (397, 407)
Screenshot: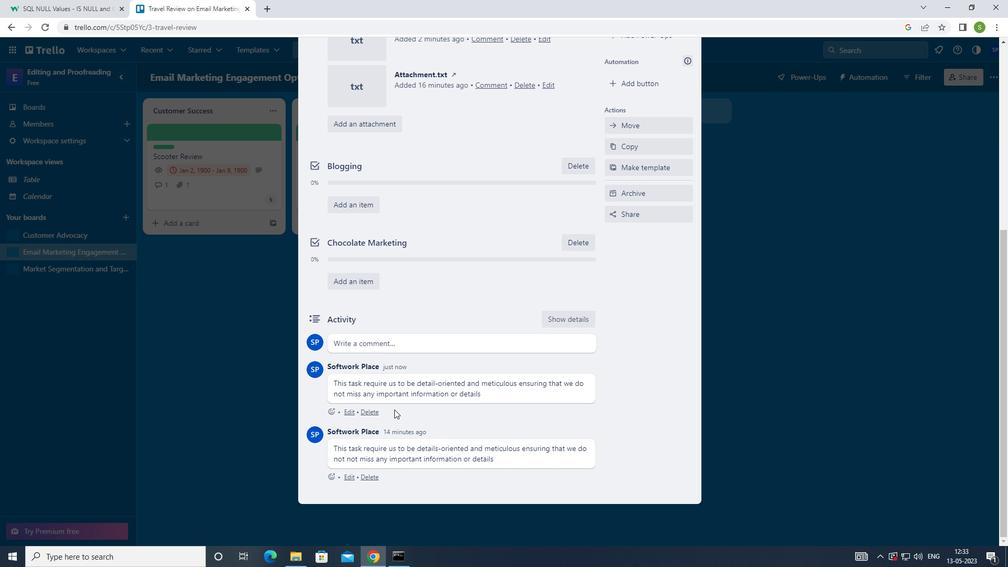 
Action: Mouse scrolled (397, 407) with delta (0, 0)
Screenshot: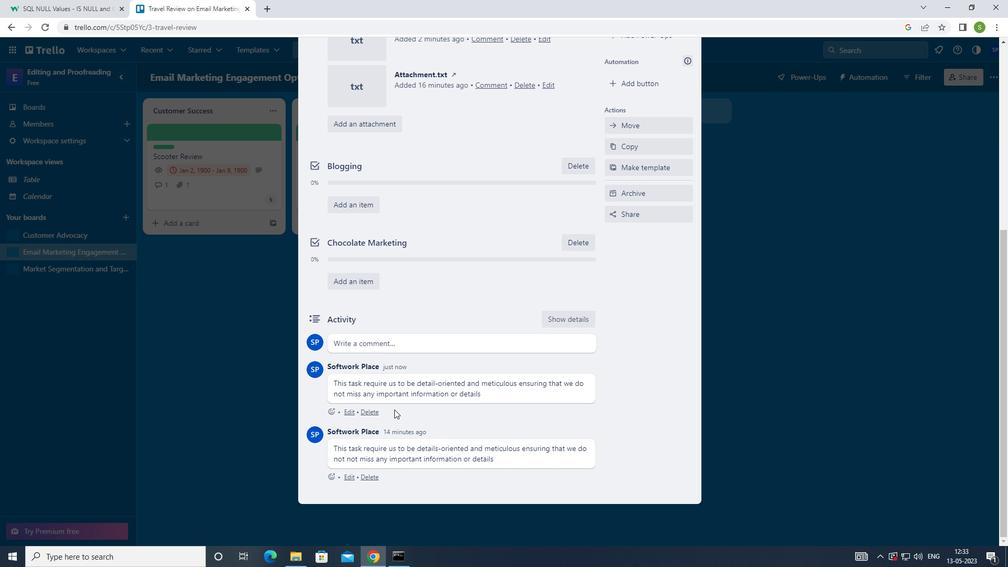 
Action: Mouse moved to (397, 406)
Screenshot: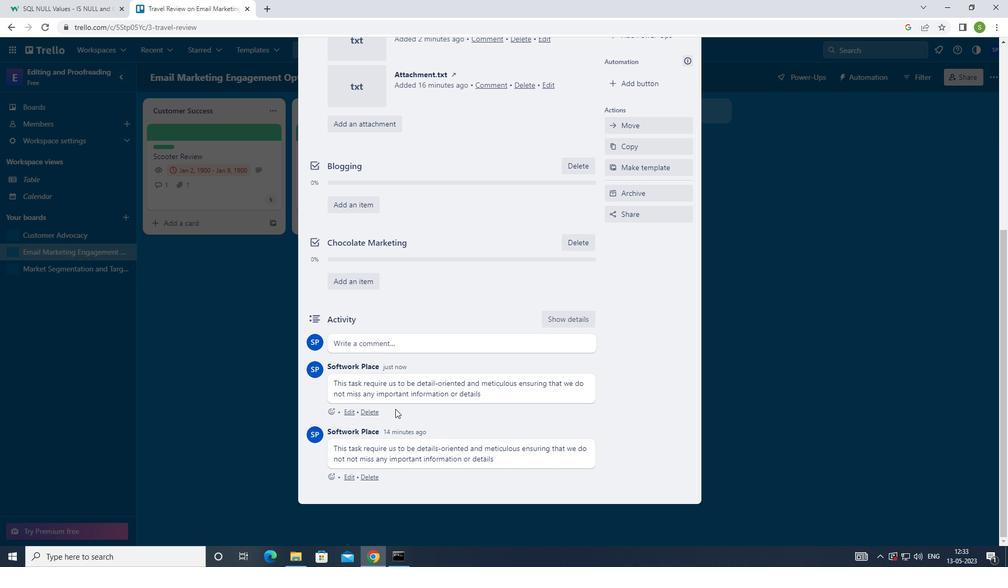 
Action: Mouse scrolled (397, 407) with delta (0, 0)
Screenshot: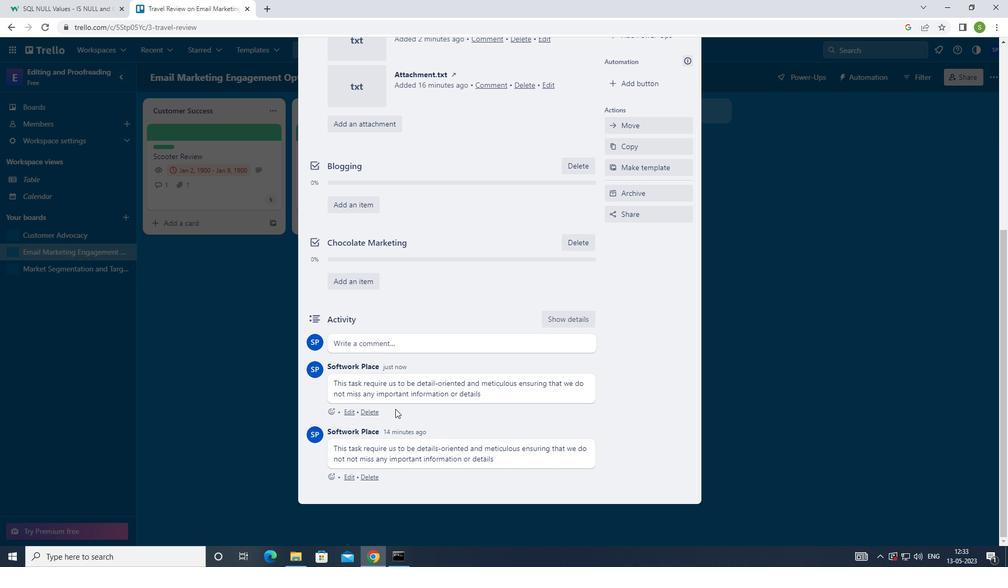 
Action: Mouse moved to (644, 108)
Screenshot: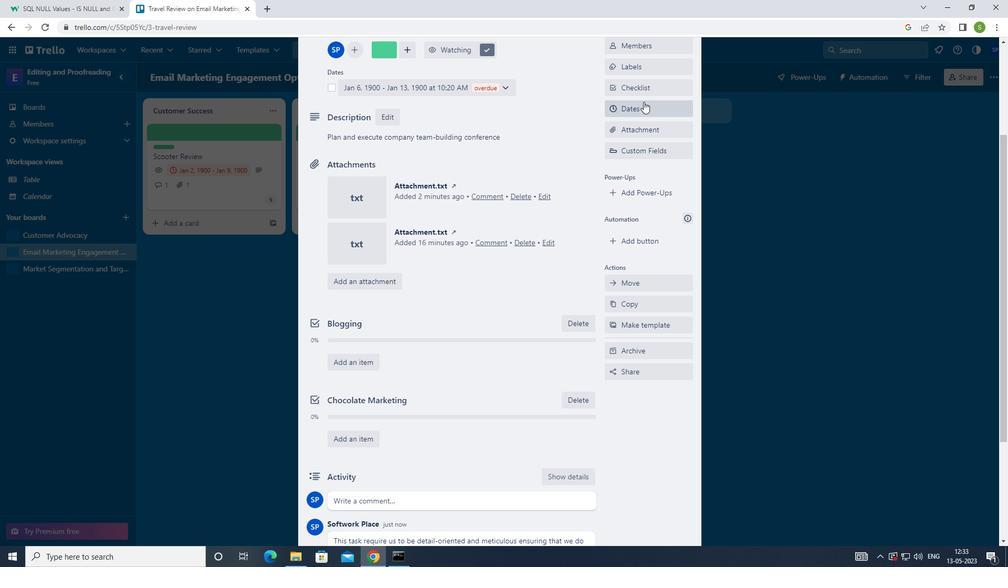 
Action: Mouse pressed left at (644, 108)
Screenshot: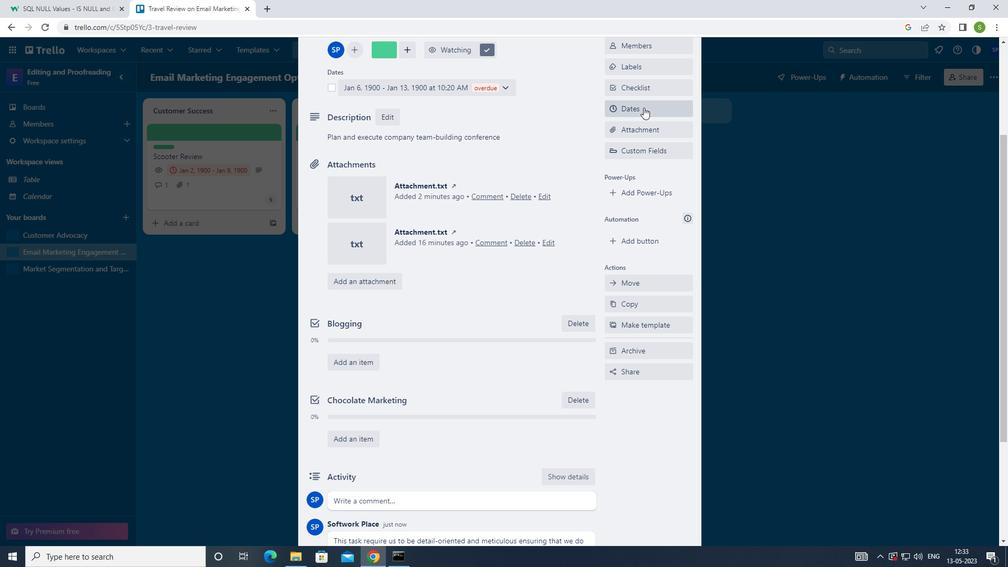 
Action: Mouse moved to (646, 220)
Screenshot: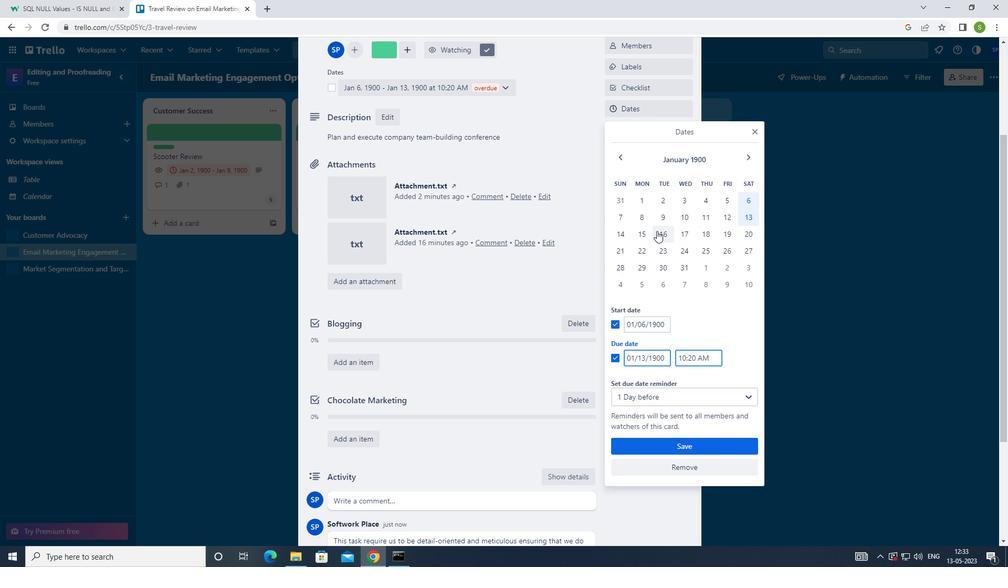 
Action: Mouse pressed left at (646, 220)
Screenshot: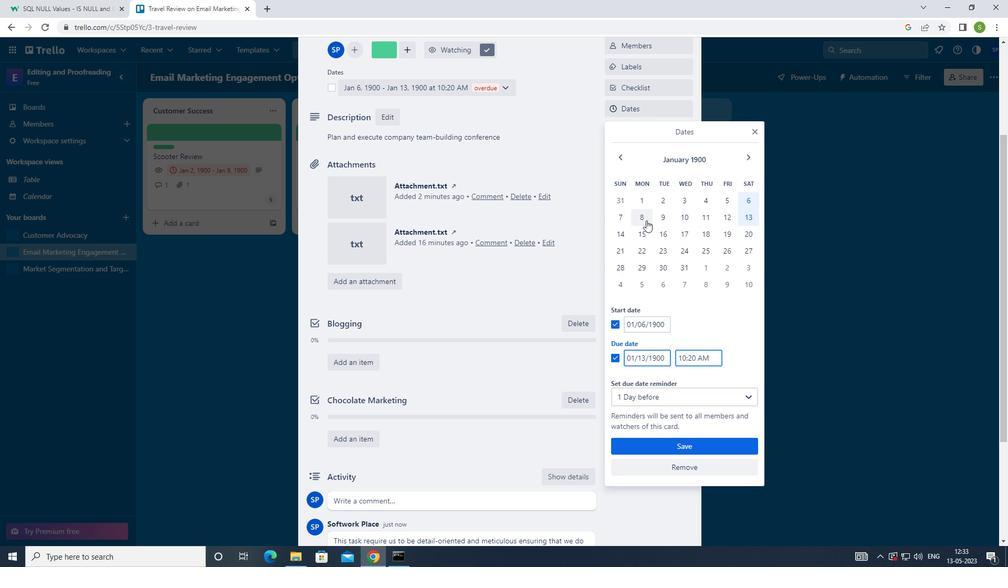 
Action: Mouse moved to (648, 237)
Screenshot: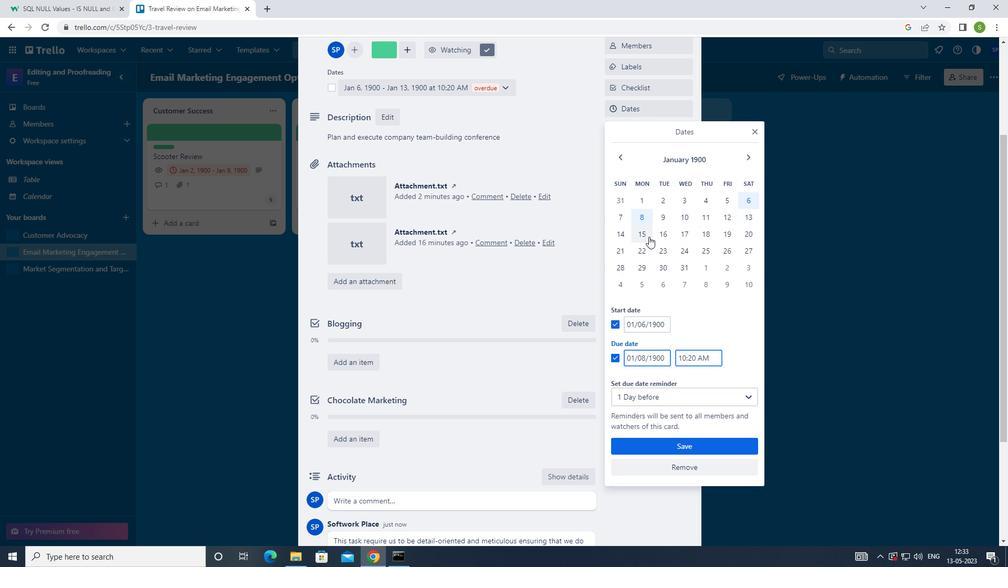
Action: Mouse pressed left at (648, 237)
Screenshot: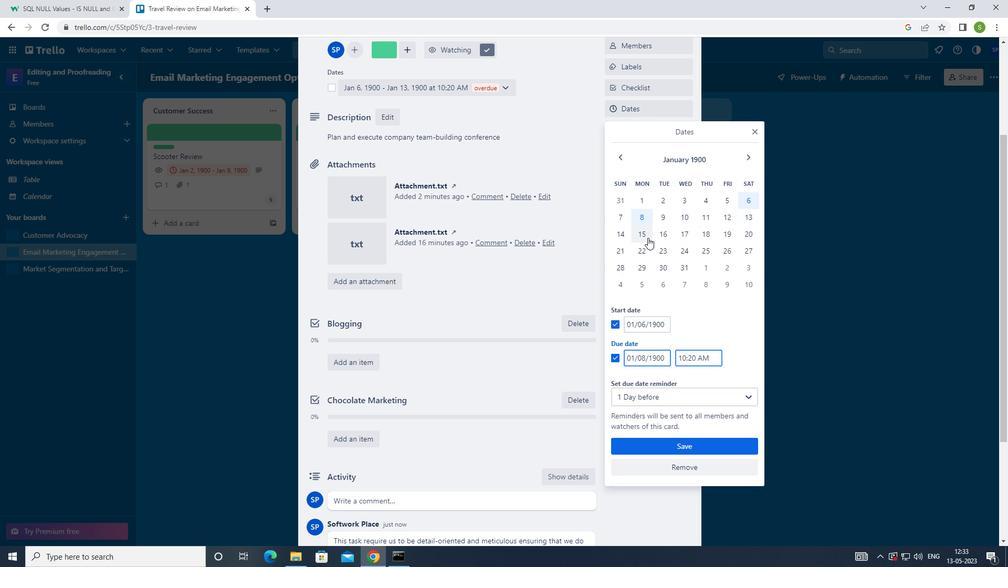 
Action: Mouse moved to (671, 440)
Screenshot: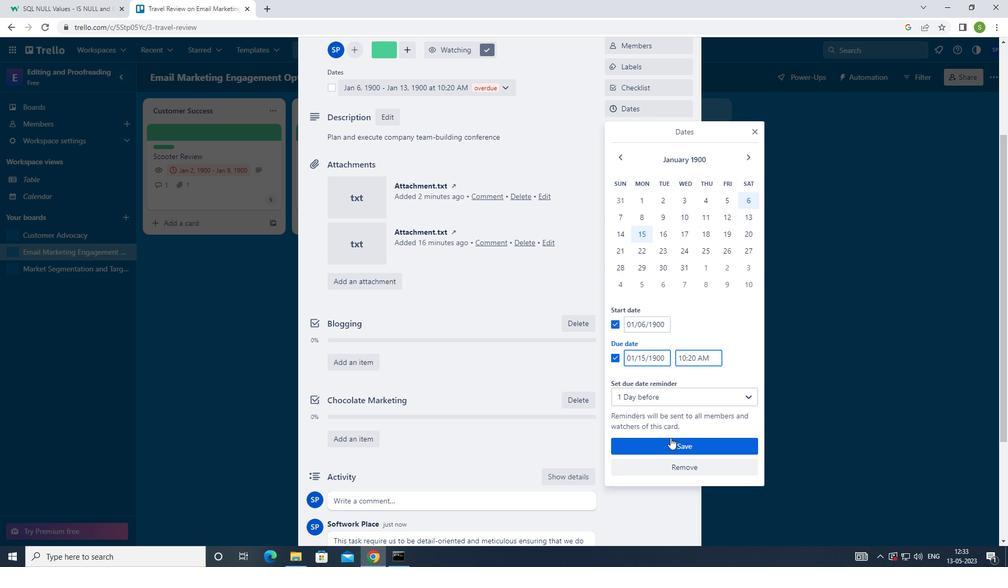 
Action: Mouse pressed left at (671, 440)
Screenshot: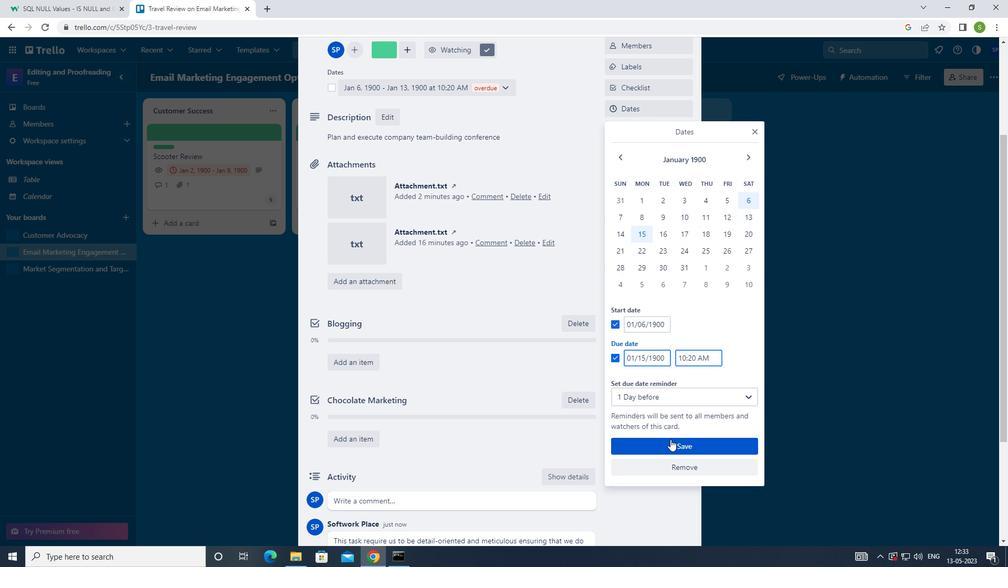 
Action: Key pressed <Key.f8>
Screenshot: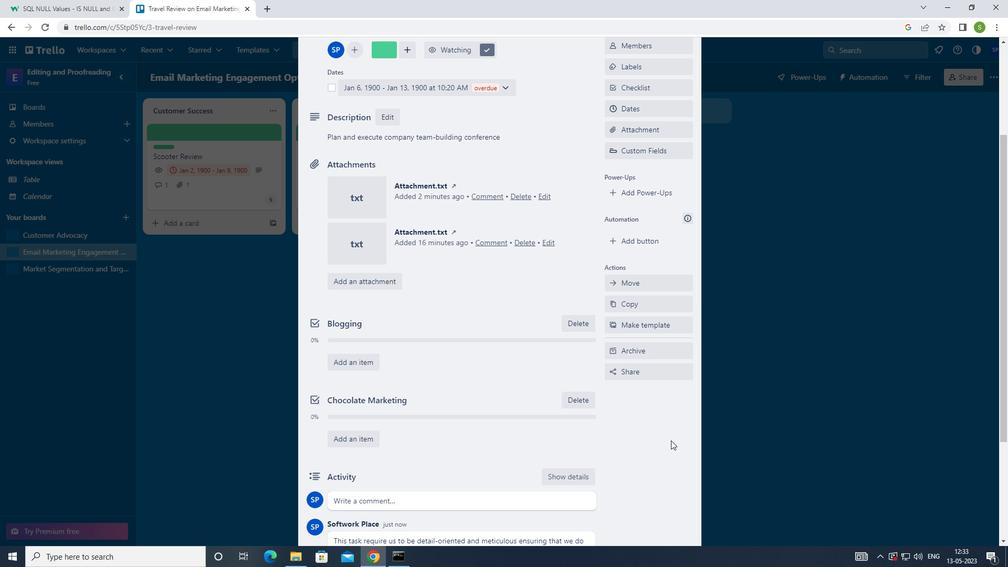 
